 Task: Create a due date automation trigger when advanced on, on the tuesday of the week before a card is due add fields without custom field "Resume" set to a number lower or equal to 1 and greater or equal to 10 at 11:00 AM.
Action: Mouse moved to (983, 291)
Screenshot: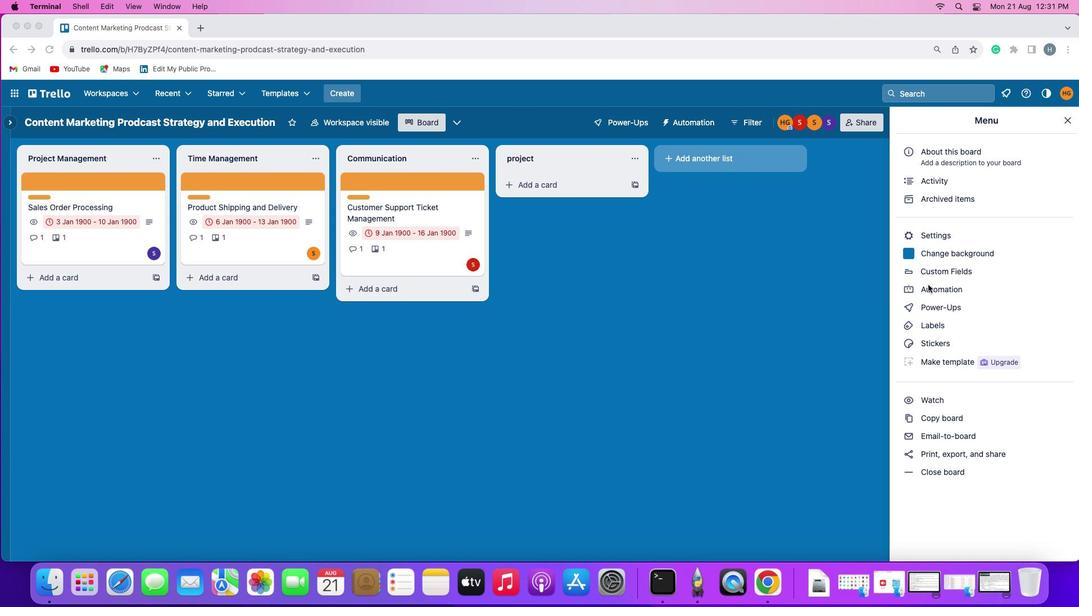 
Action: Mouse pressed left at (983, 291)
Screenshot: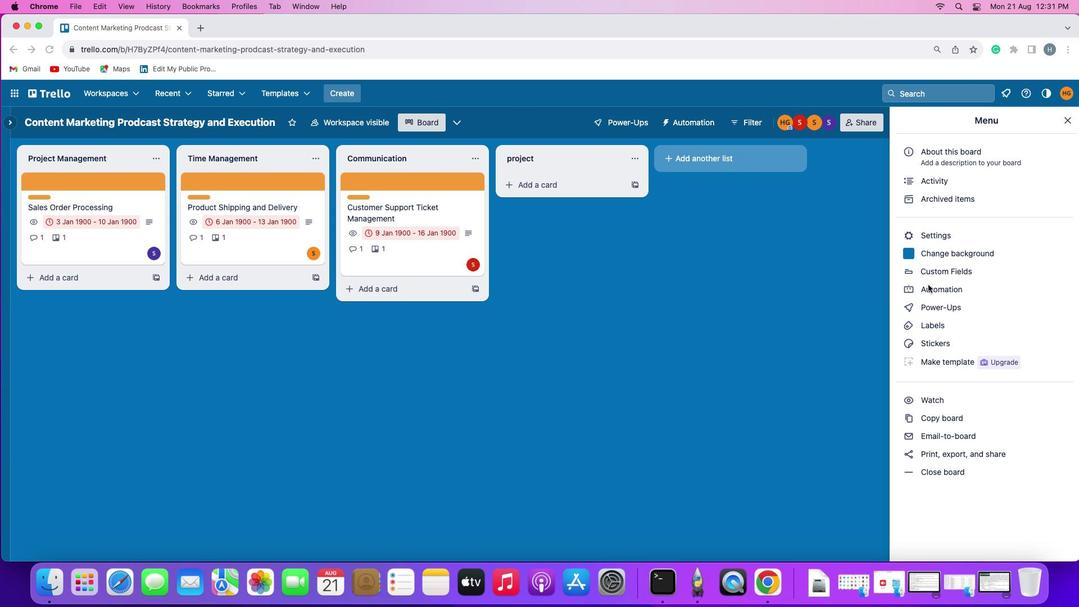 
Action: Mouse pressed left at (983, 291)
Screenshot: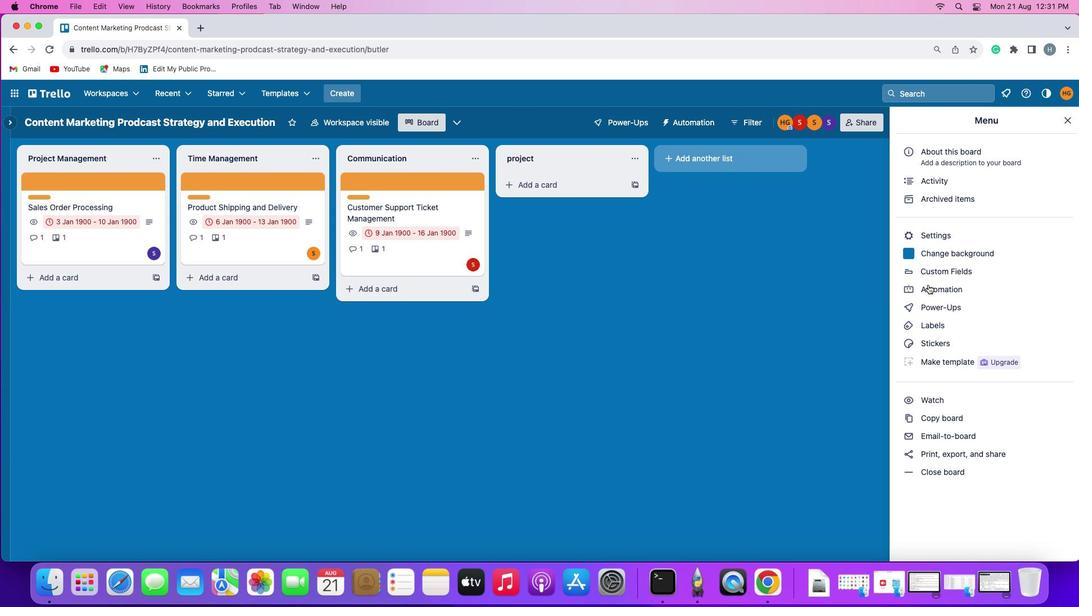
Action: Mouse moved to (82, 269)
Screenshot: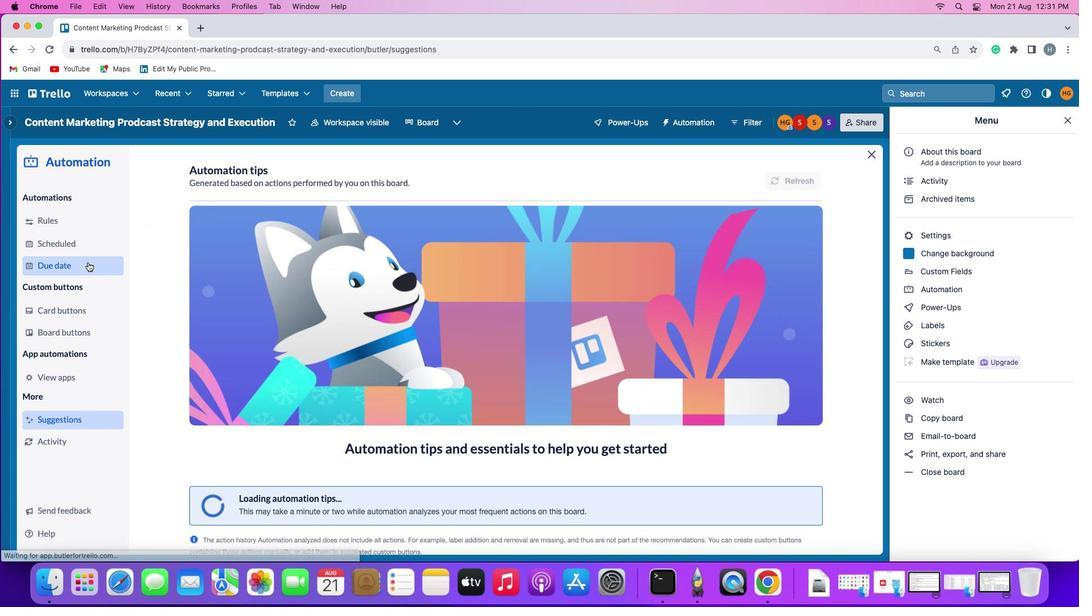 
Action: Mouse pressed left at (82, 269)
Screenshot: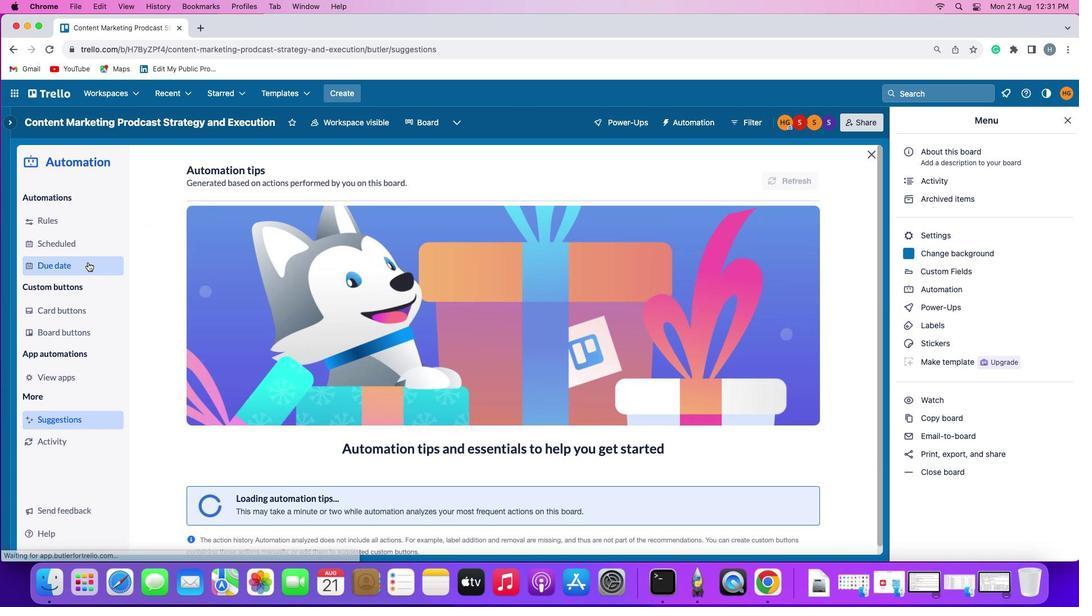
Action: Mouse moved to (801, 183)
Screenshot: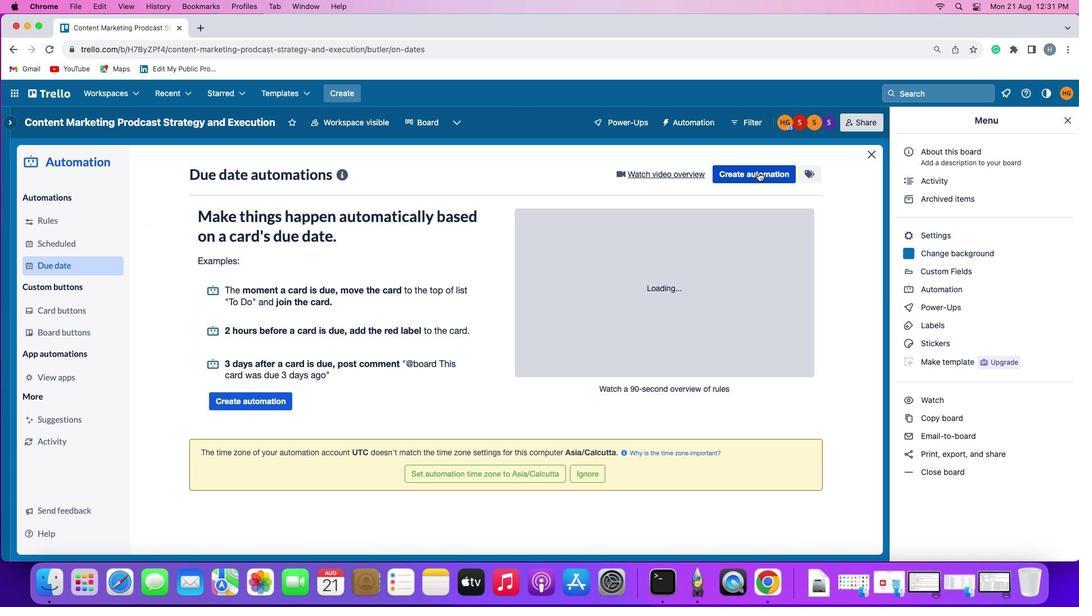 
Action: Mouse pressed left at (801, 183)
Screenshot: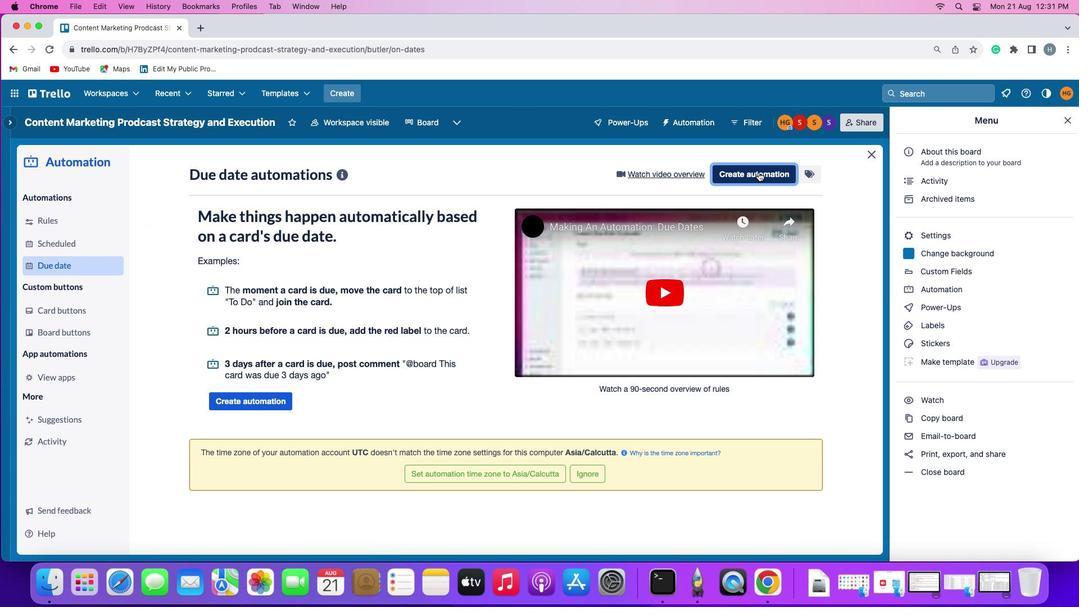 
Action: Mouse moved to (219, 291)
Screenshot: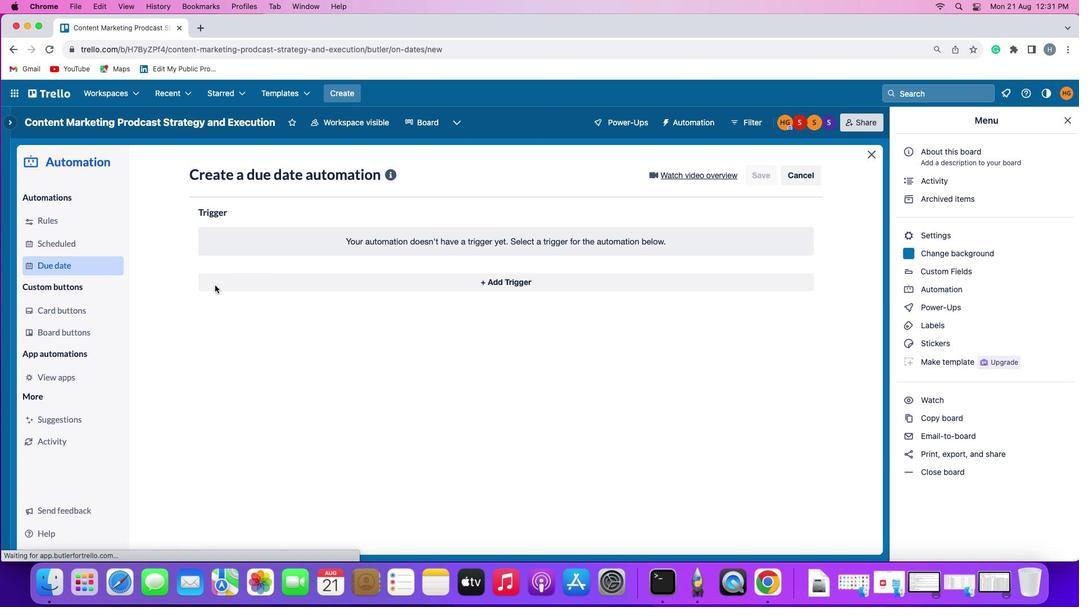 
Action: Mouse pressed left at (219, 291)
Screenshot: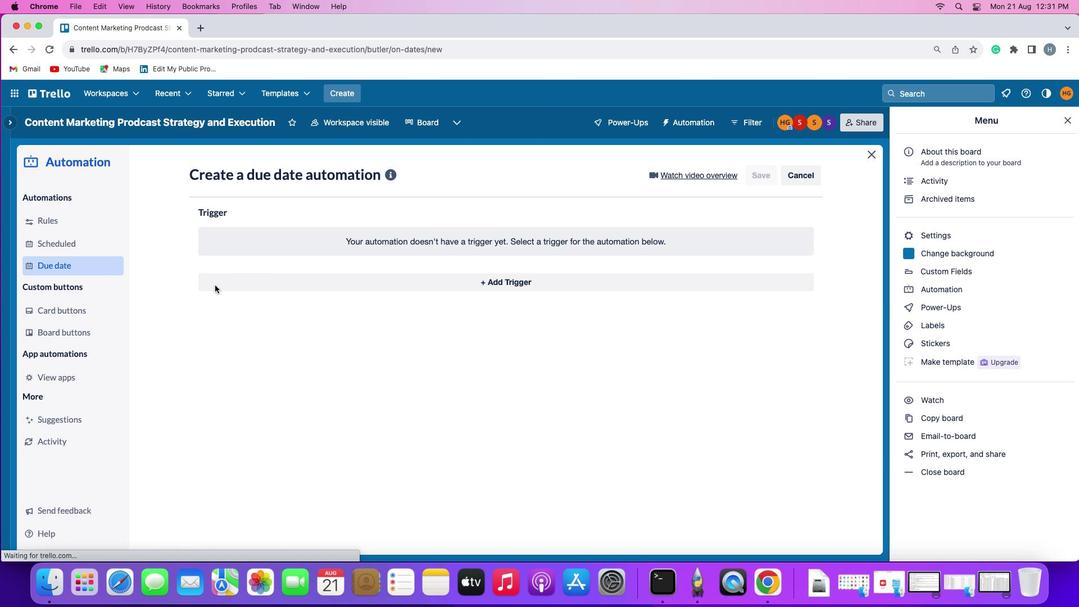
Action: Mouse moved to (249, 484)
Screenshot: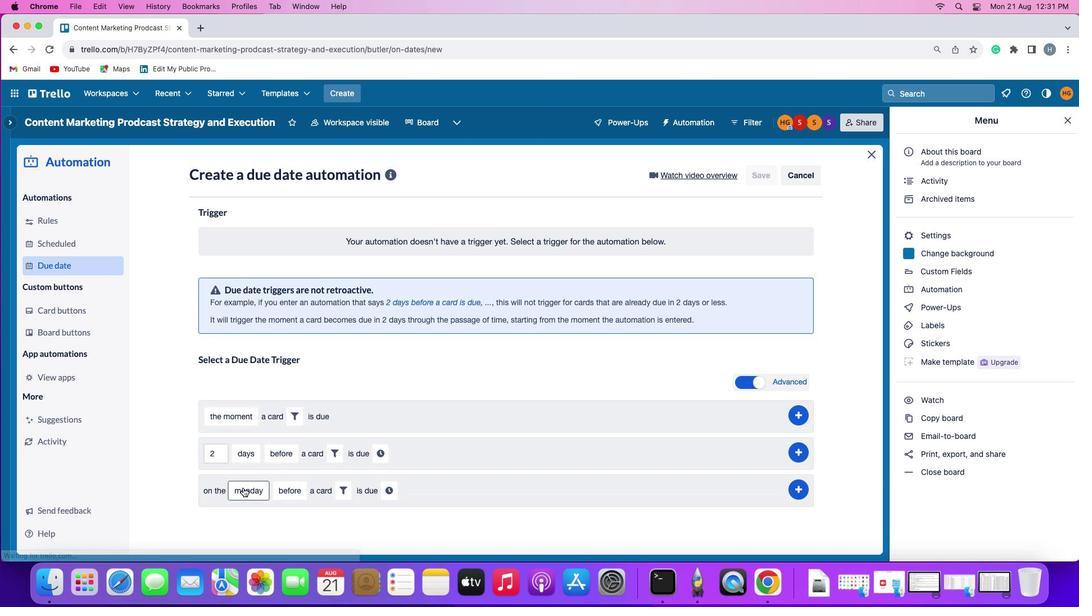 
Action: Mouse pressed left at (249, 484)
Screenshot: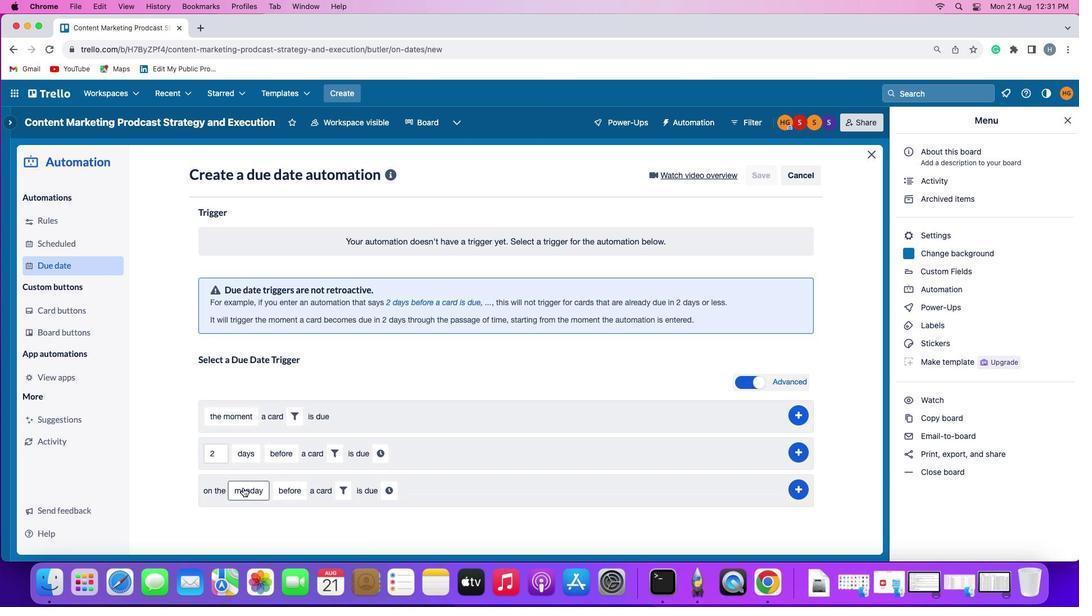 
Action: Mouse moved to (277, 365)
Screenshot: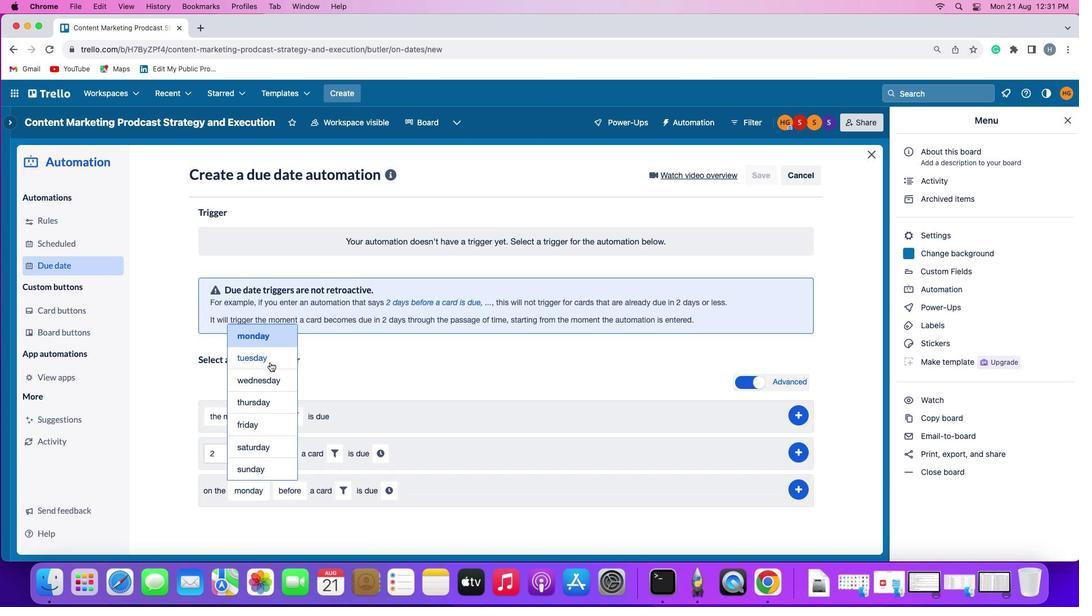 
Action: Mouse pressed left at (277, 365)
Screenshot: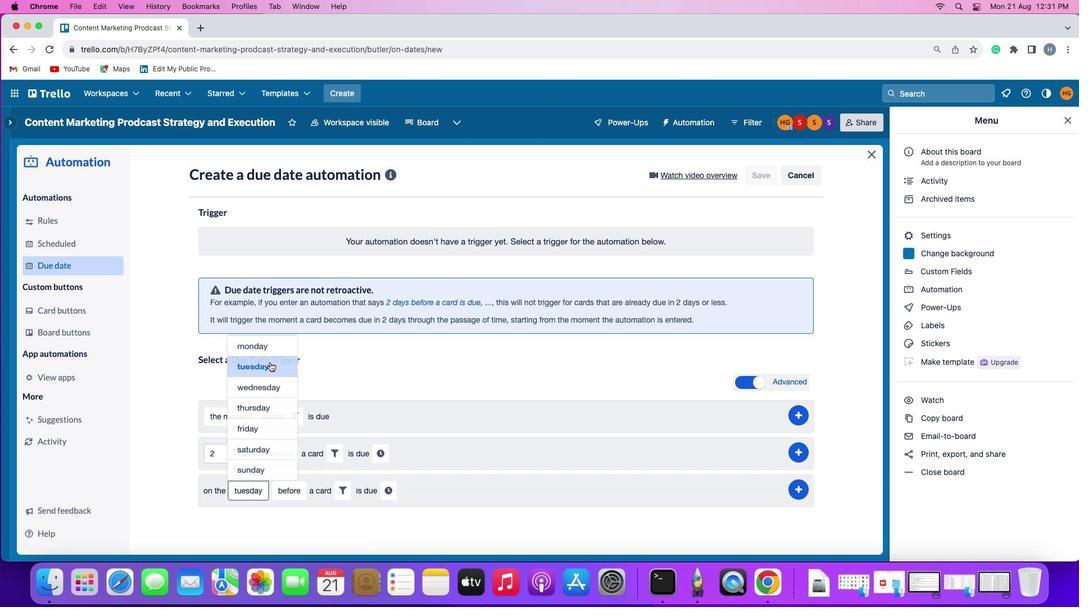 
Action: Mouse moved to (301, 480)
Screenshot: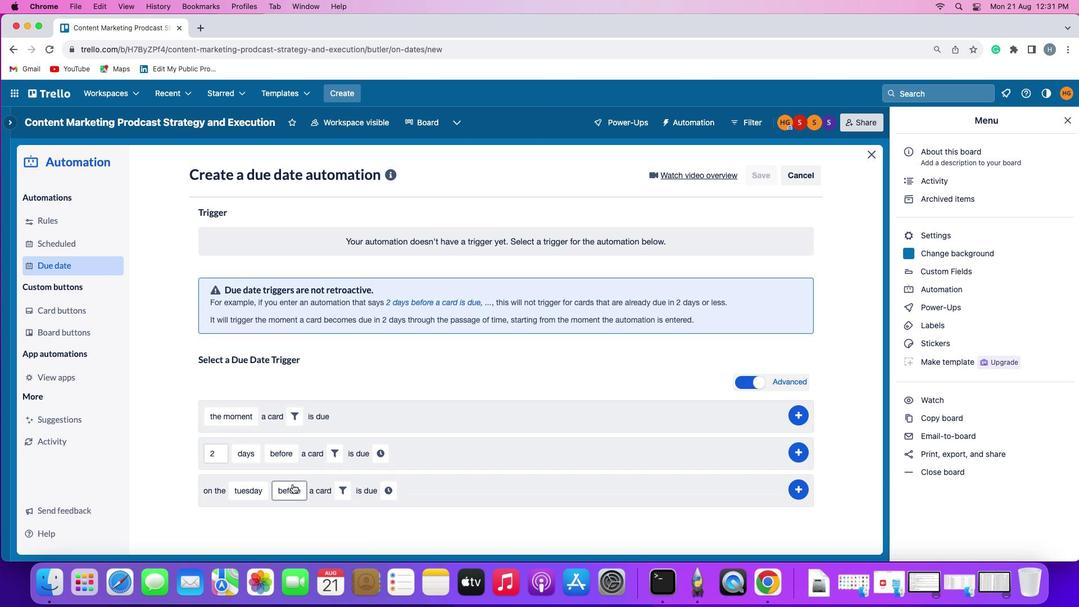 
Action: Mouse pressed left at (301, 480)
Screenshot: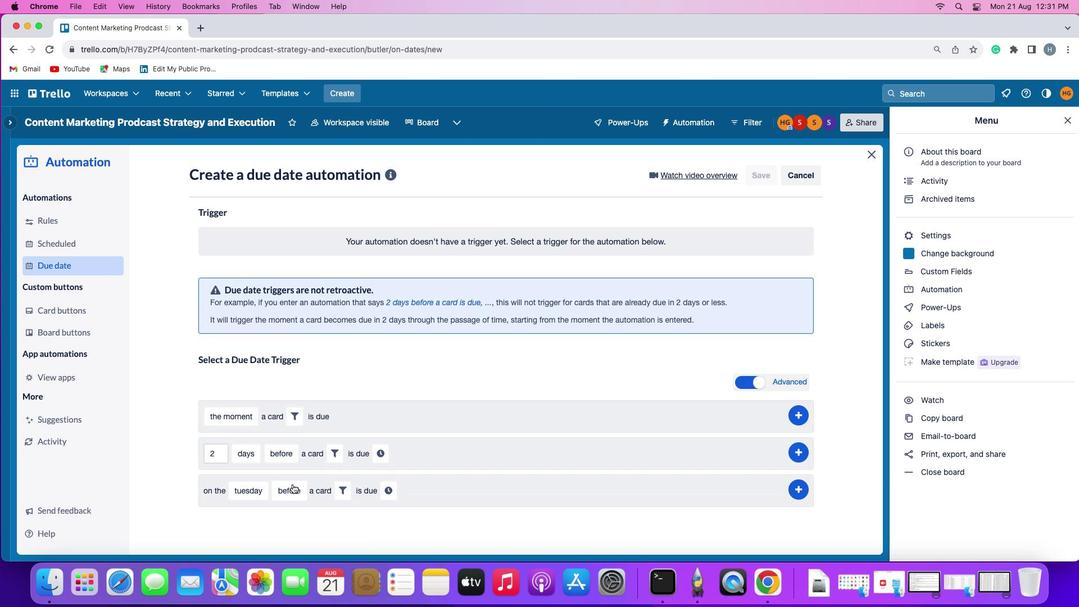 
Action: Mouse moved to (309, 464)
Screenshot: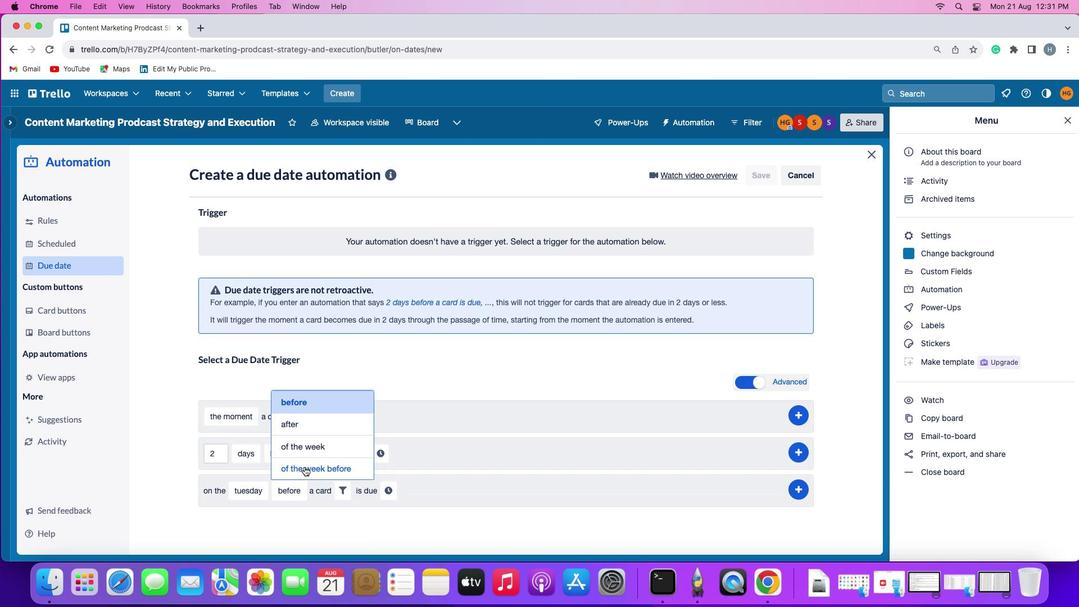 
Action: Mouse pressed left at (309, 464)
Screenshot: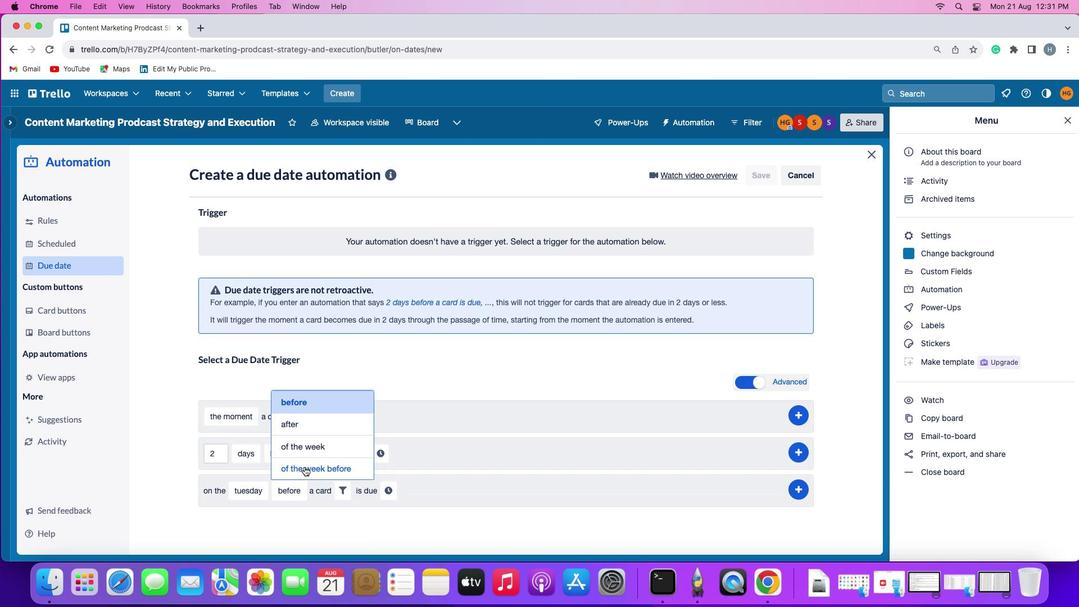 
Action: Mouse moved to (400, 484)
Screenshot: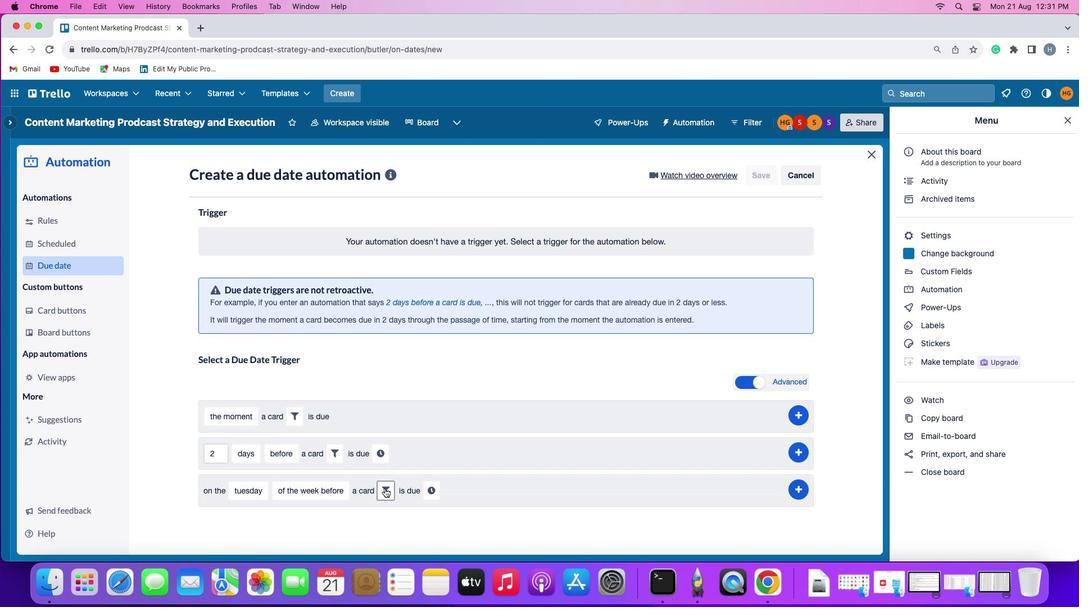 
Action: Mouse pressed left at (400, 484)
Screenshot: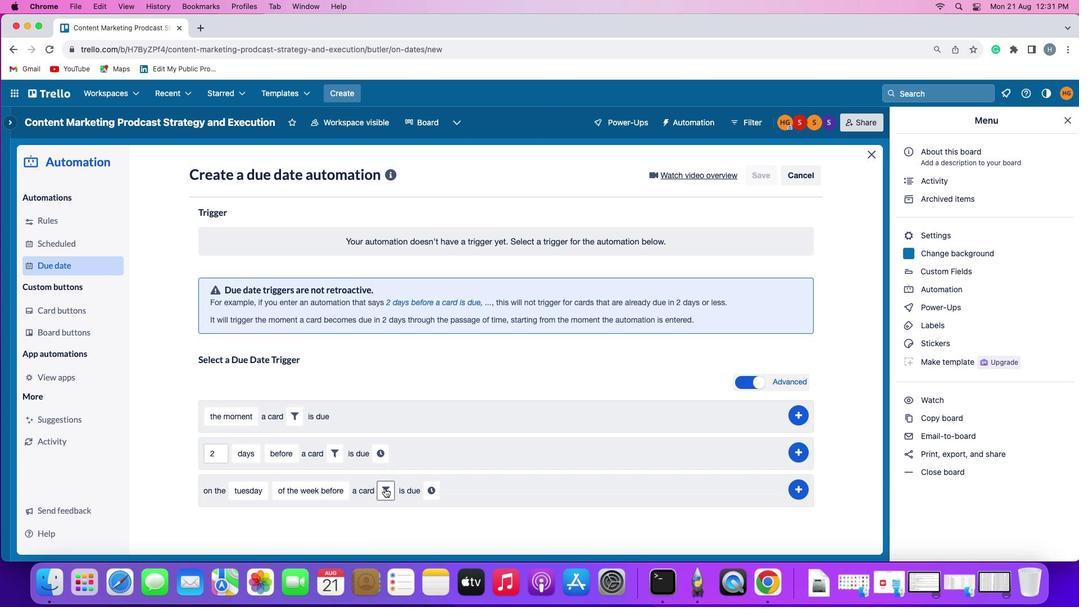 
Action: Mouse moved to (594, 521)
Screenshot: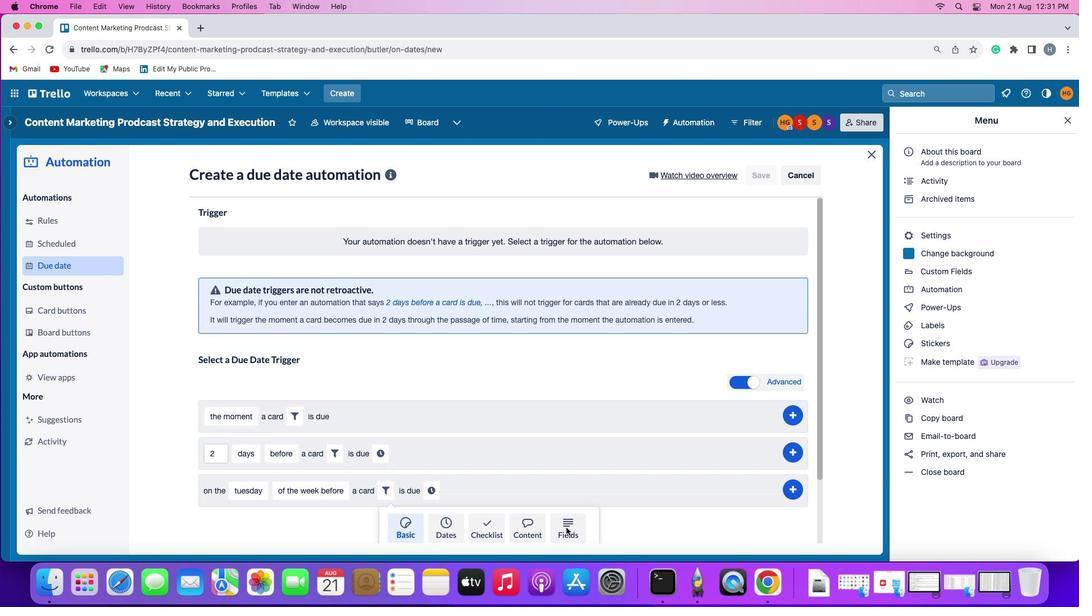 
Action: Mouse pressed left at (594, 521)
Screenshot: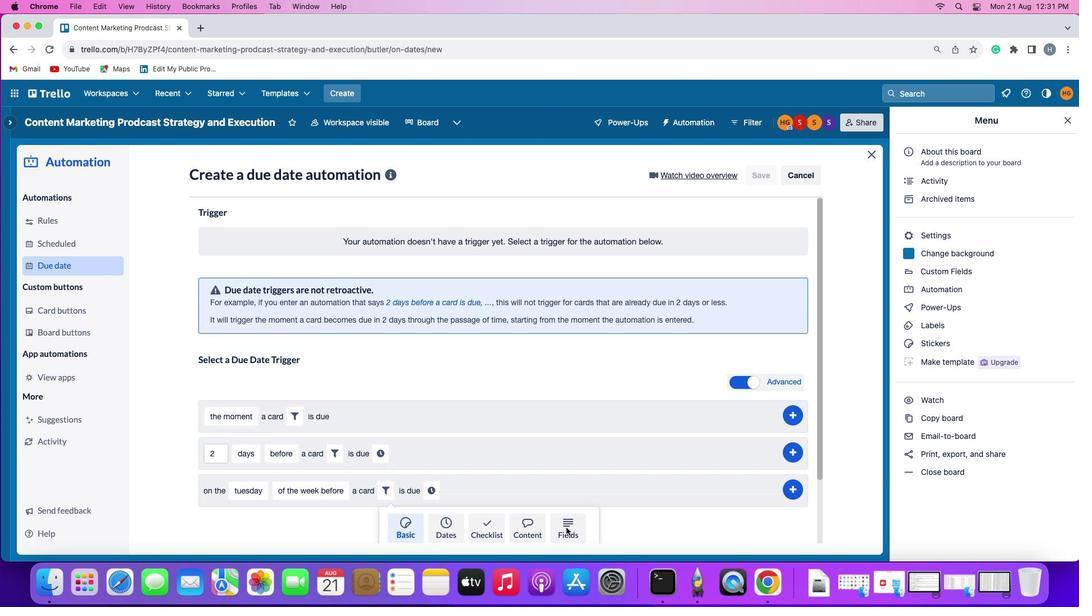 
Action: Mouse moved to (385, 503)
Screenshot: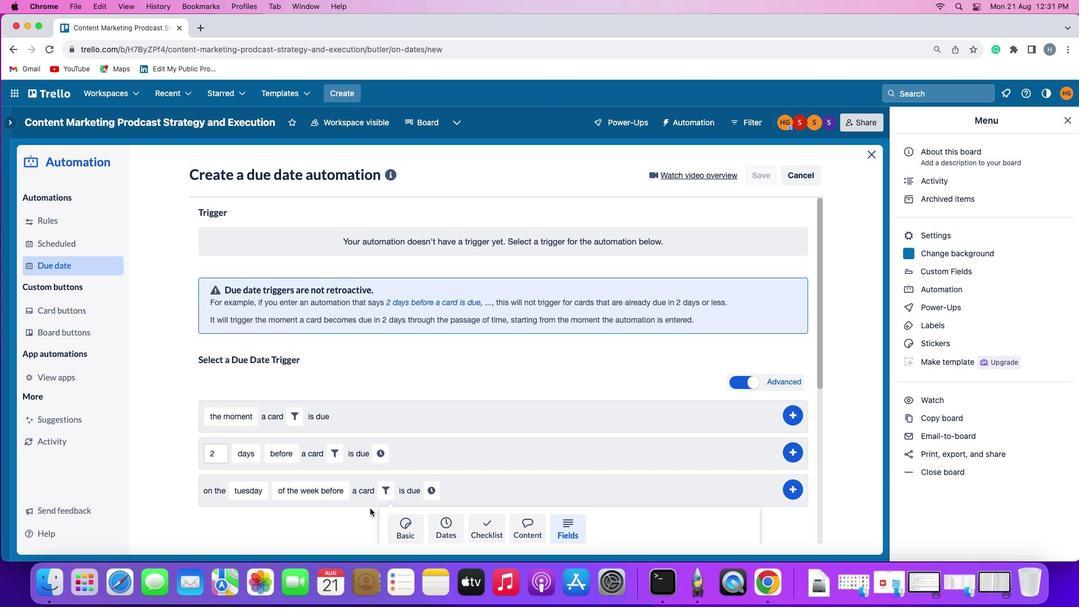 
Action: Mouse scrolled (385, 503) with delta (-11, 19)
Screenshot: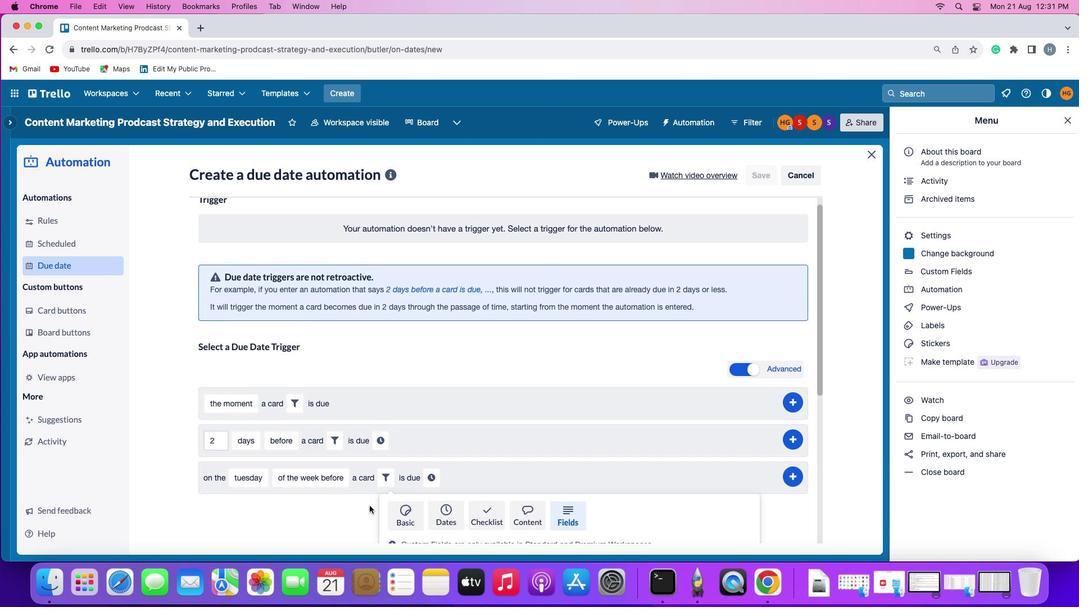 
Action: Mouse scrolled (385, 503) with delta (-11, 19)
Screenshot: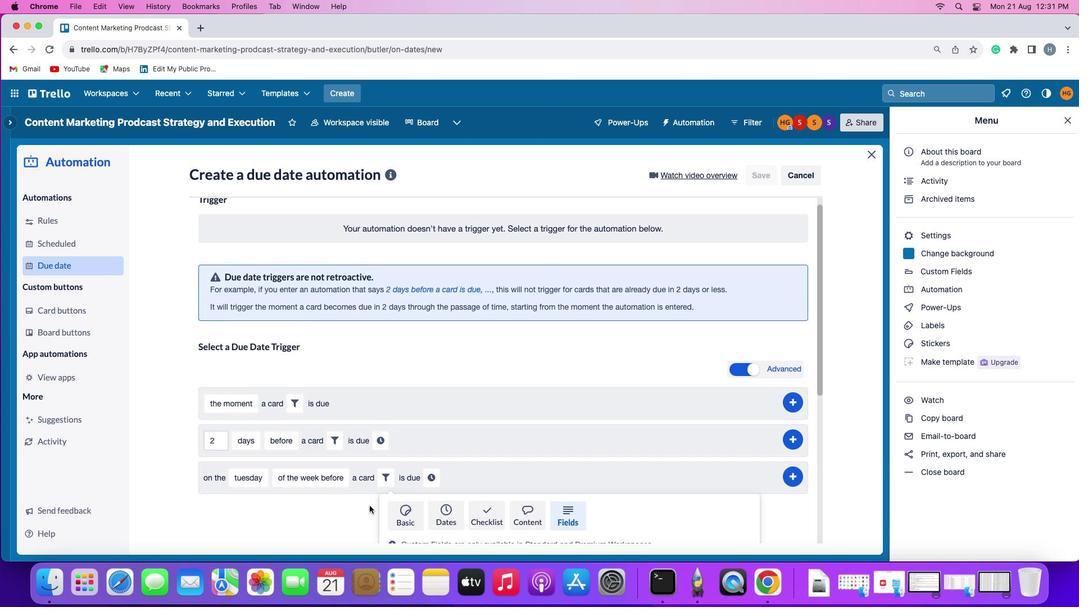 
Action: Mouse scrolled (385, 503) with delta (-11, 18)
Screenshot: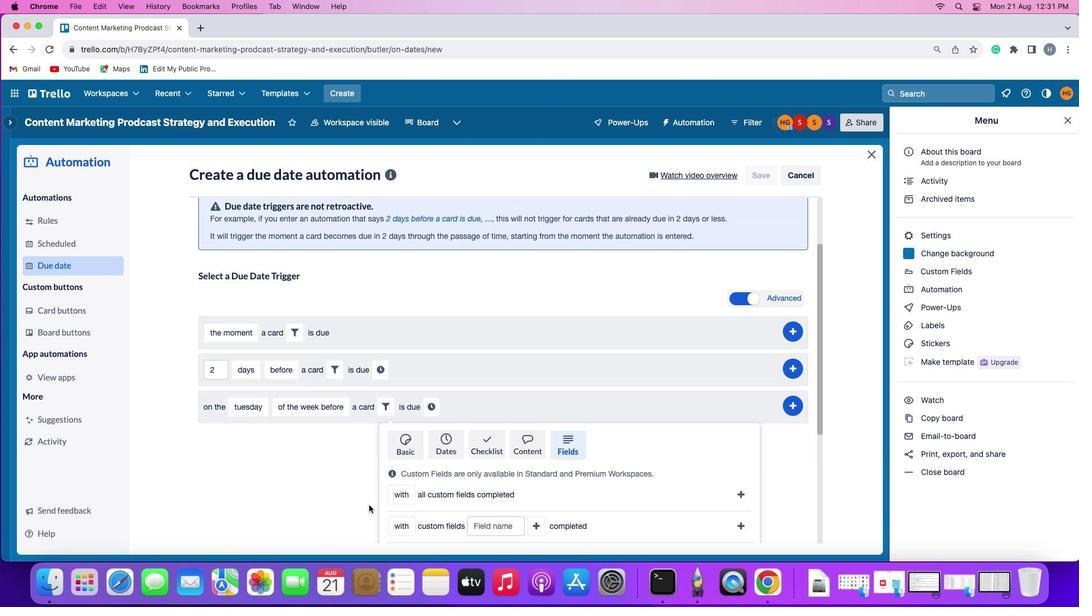 
Action: Mouse moved to (385, 502)
Screenshot: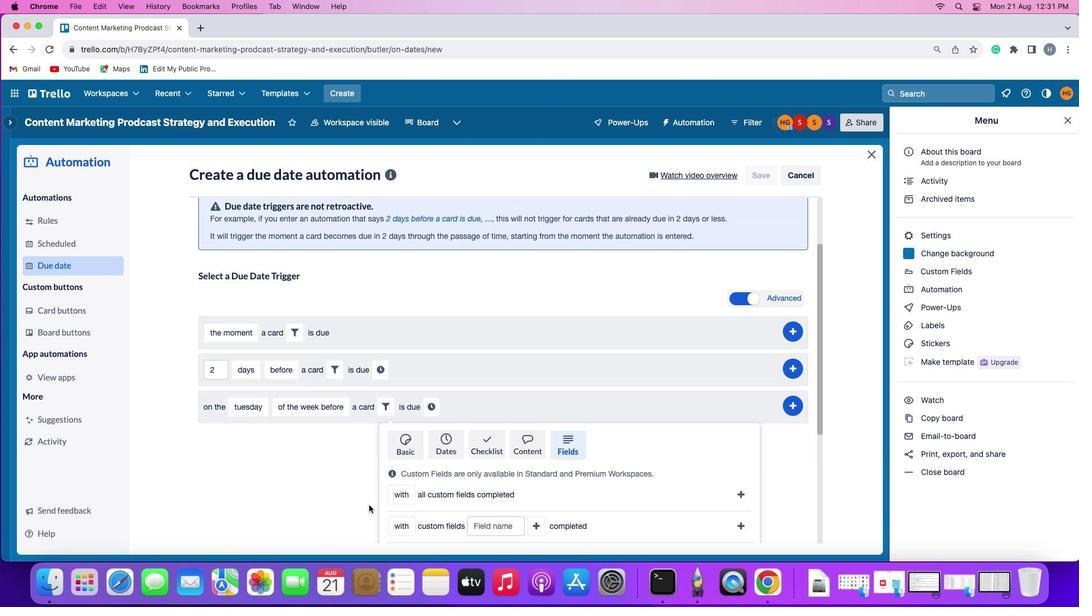 
Action: Mouse scrolled (385, 502) with delta (-11, 17)
Screenshot: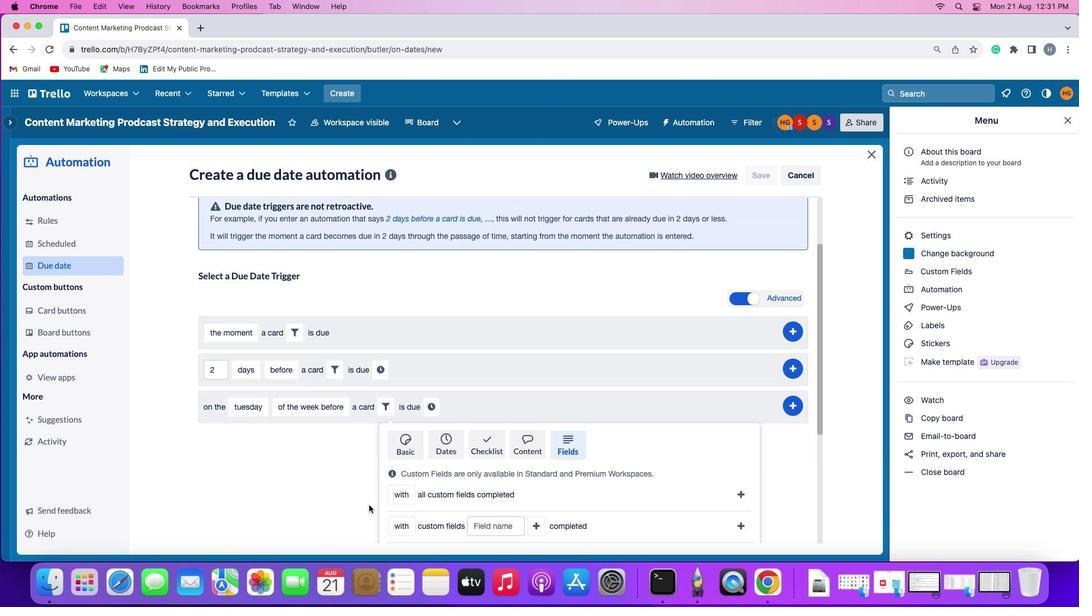 
Action: Mouse moved to (384, 500)
Screenshot: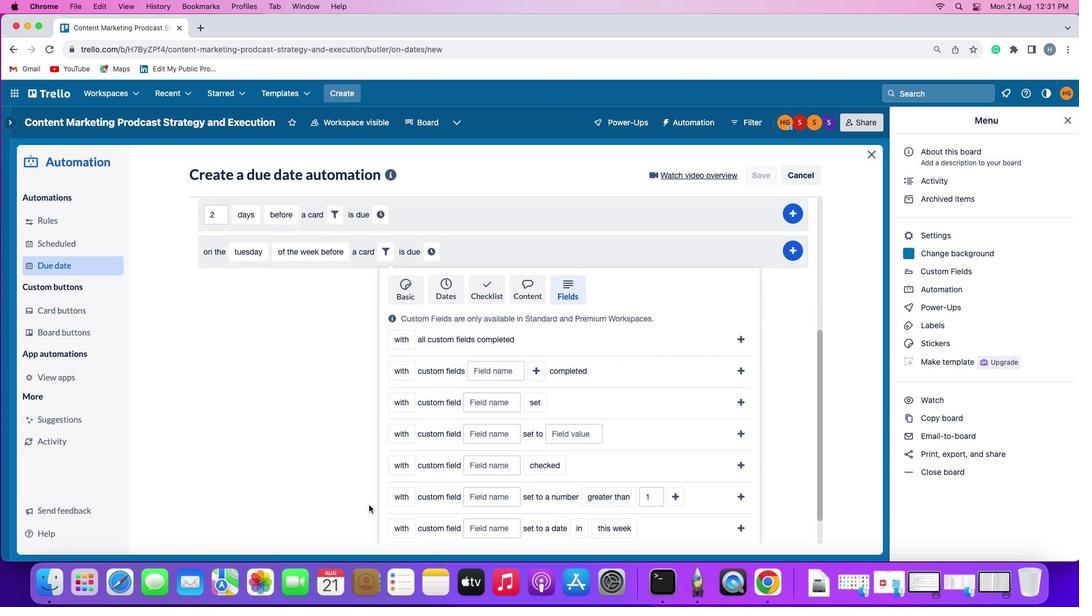 
Action: Mouse scrolled (384, 500) with delta (-11, 19)
Screenshot: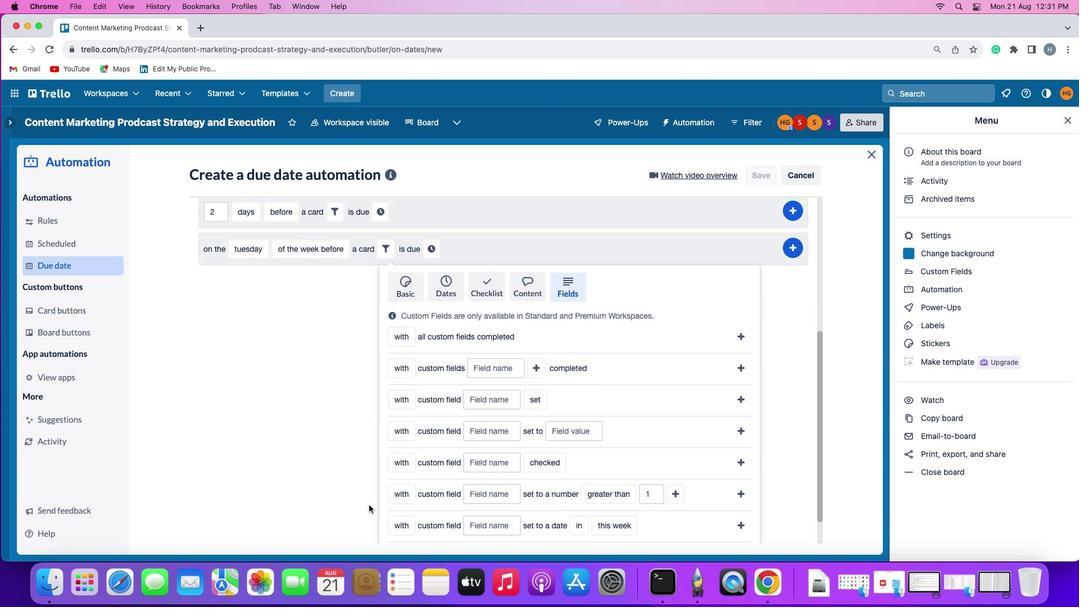 
Action: Mouse scrolled (384, 500) with delta (-11, 19)
Screenshot: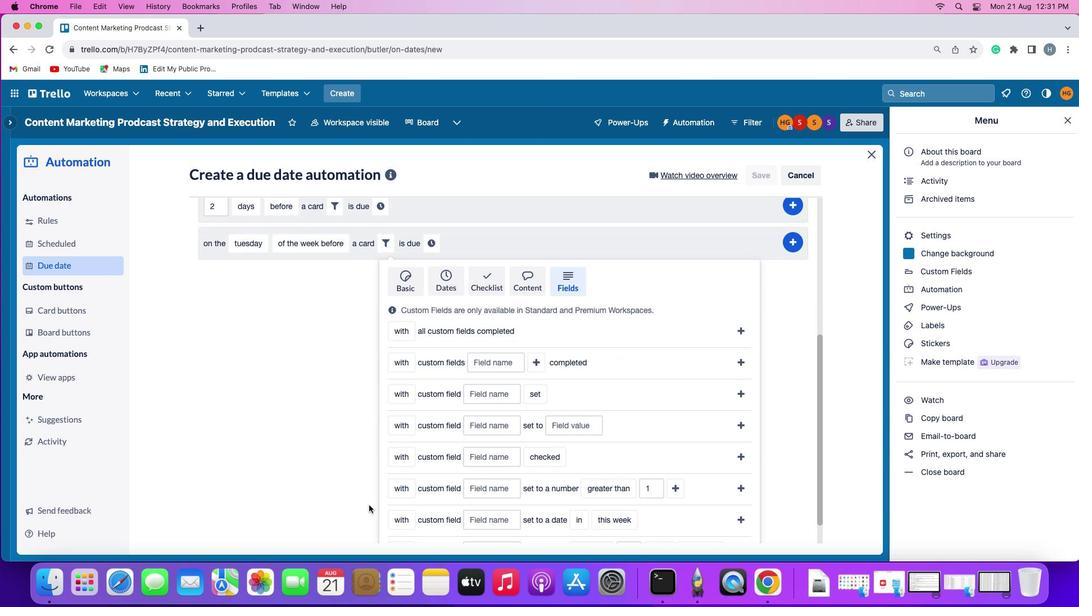 
Action: Mouse scrolled (384, 500) with delta (-11, 18)
Screenshot: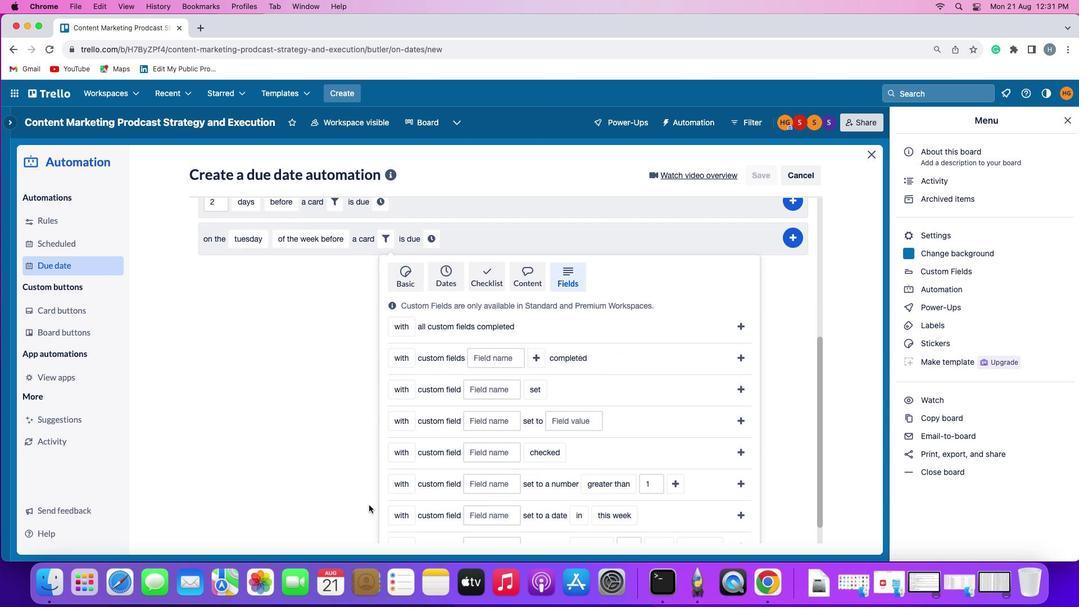 
Action: Mouse scrolled (384, 500) with delta (-11, 17)
Screenshot: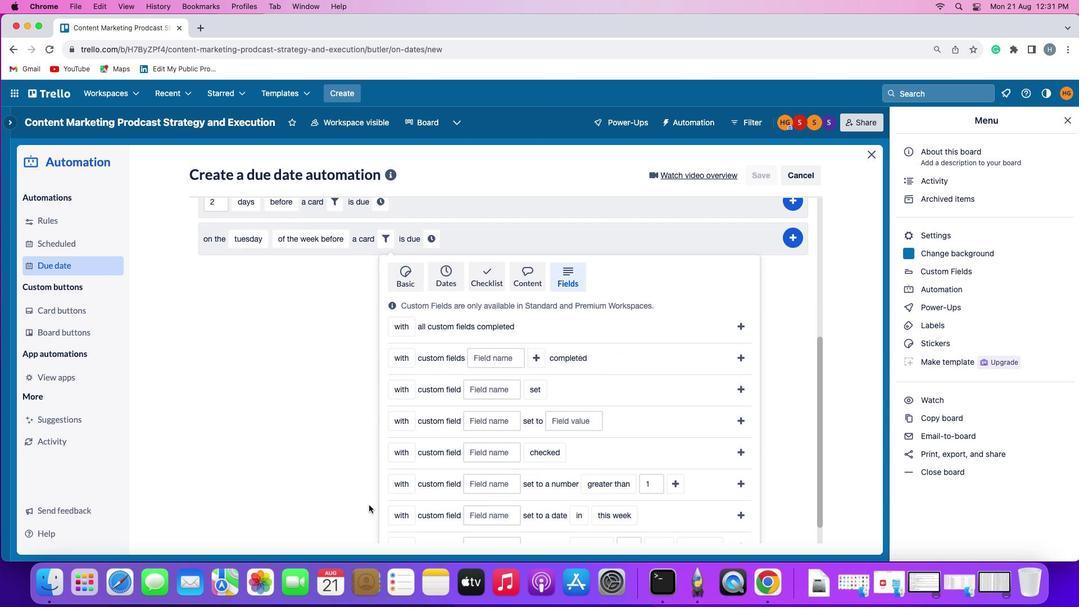 
Action: Mouse scrolled (384, 500) with delta (-11, 17)
Screenshot: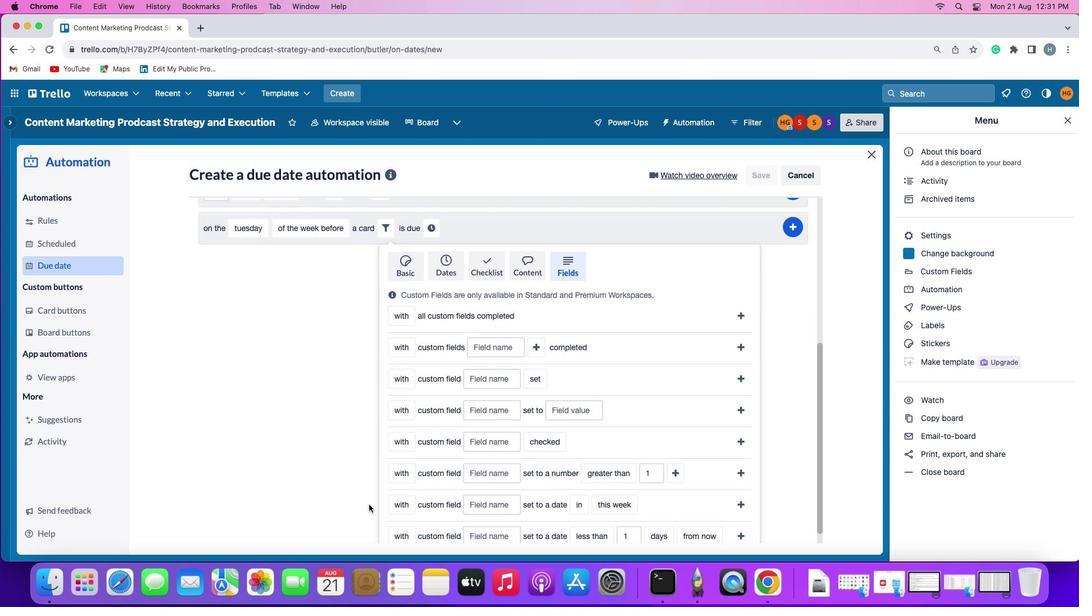 
Action: Mouse moved to (384, 499)
Screenshot: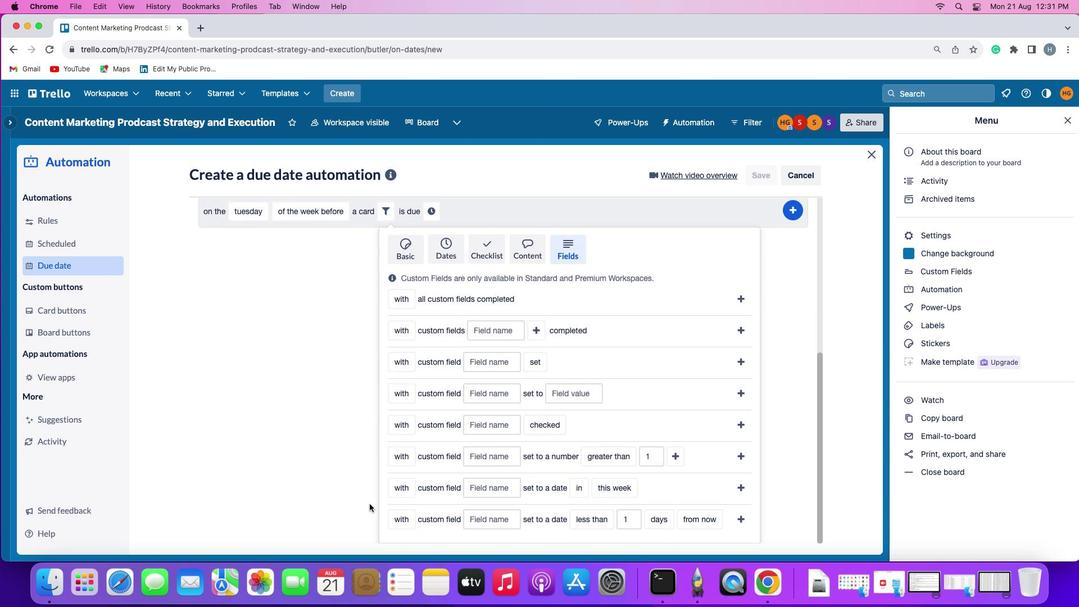 
Action: Mouse scrolled (384, 499) with delta (-11, 19)
Screenshot: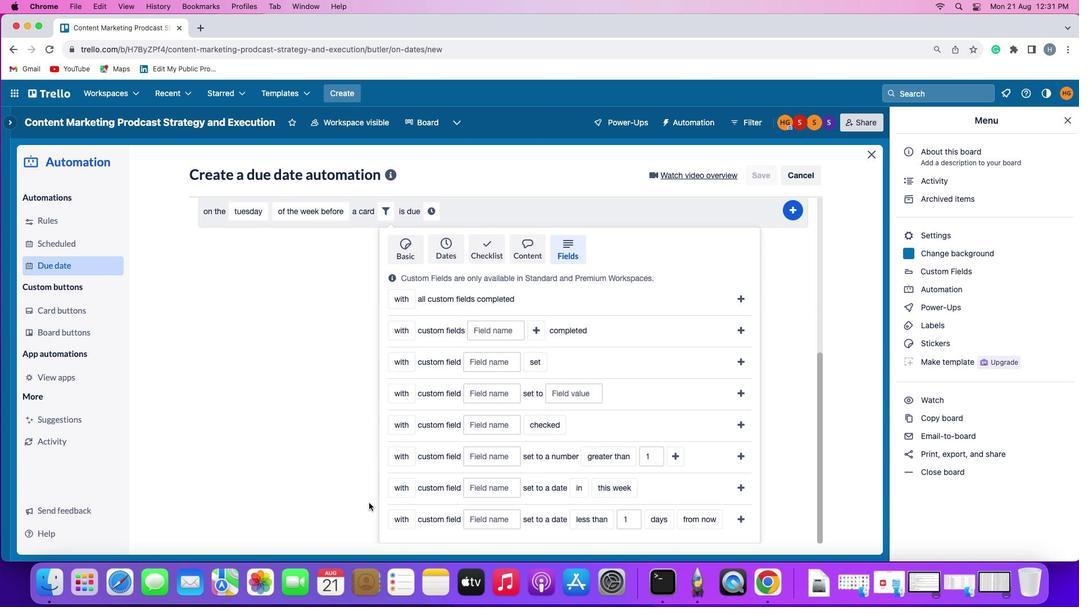 
Action: Mouse scrolled (384, 499) with delta (-11, 19)
Screenshot: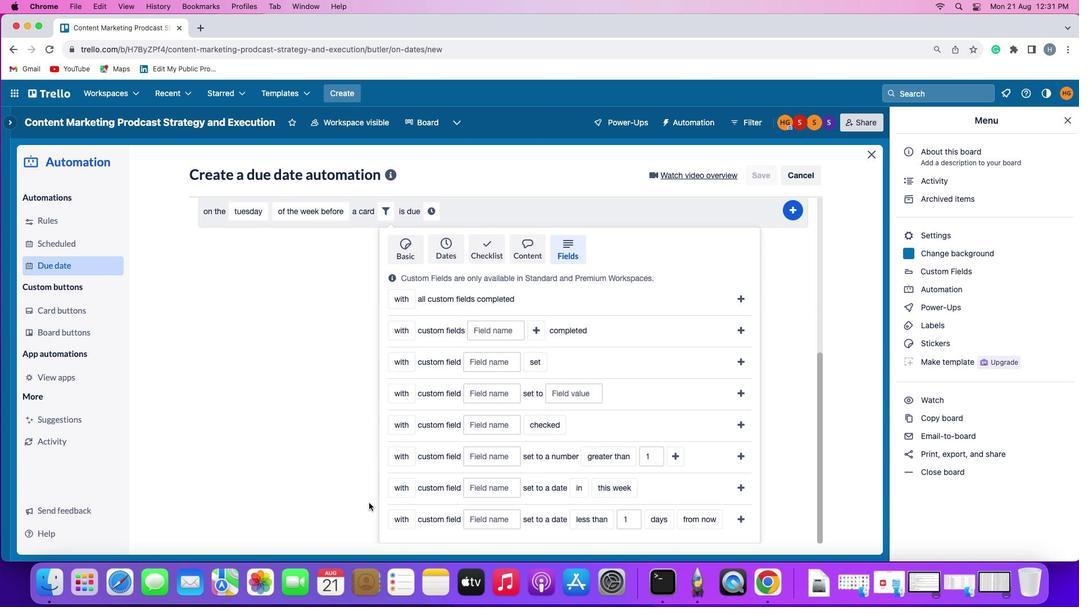 
Action: Mouse scrolled (384, 499) with delta (-11, 18)
Screenshot: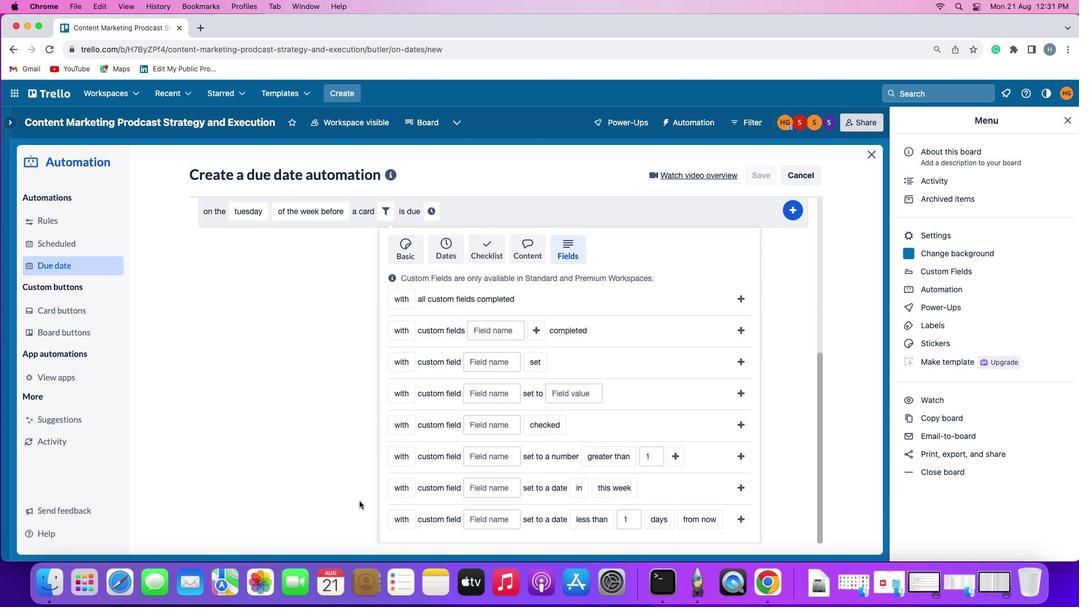
Action: Mouse moved to (436, 449)
Screenshot: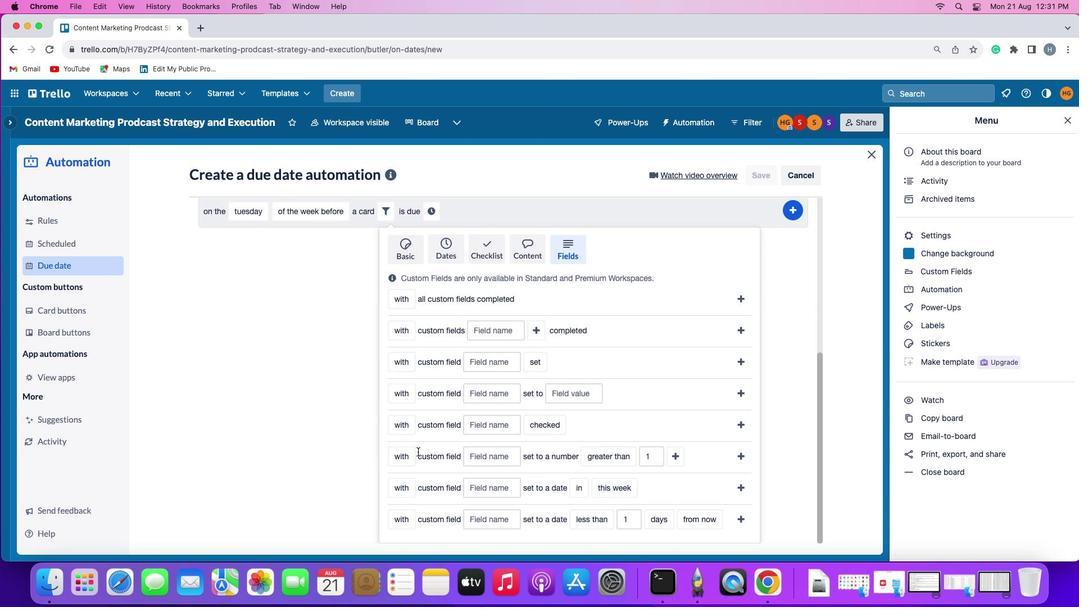 
Action: Mouse pressed left at (436, 449)
Screenshot: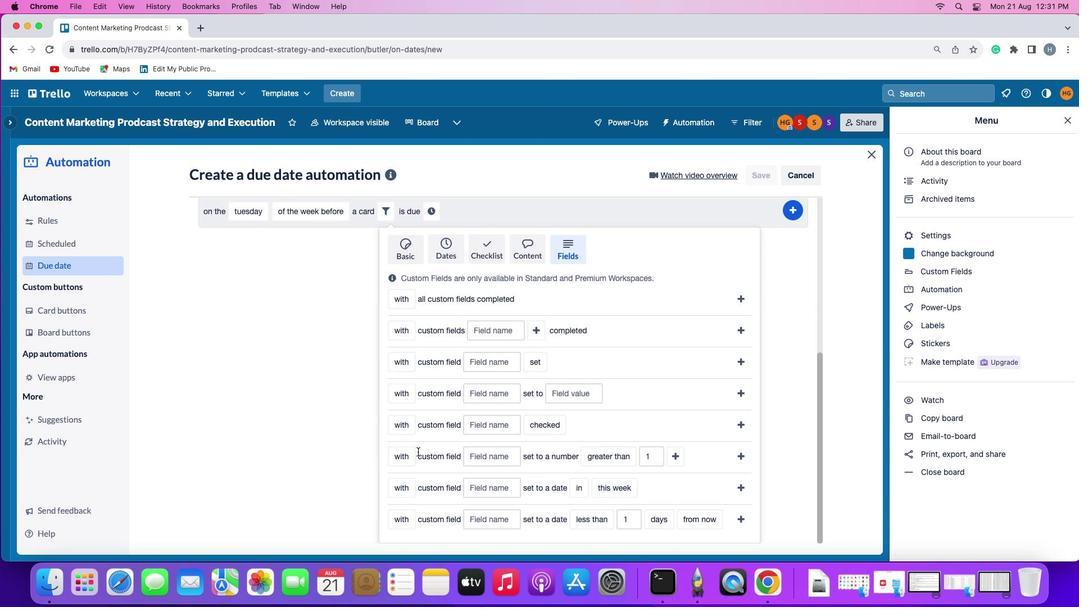 
Action: Mouse moved to (420, 458)
Screenshot: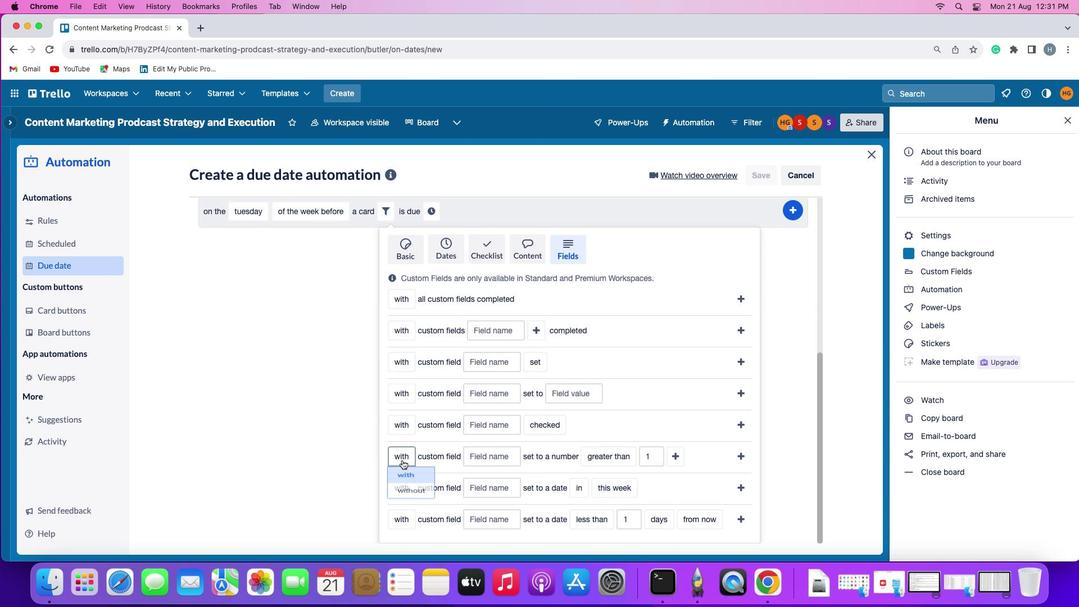 
Action: Mouse pressed left at (420, 458)
Screenshot: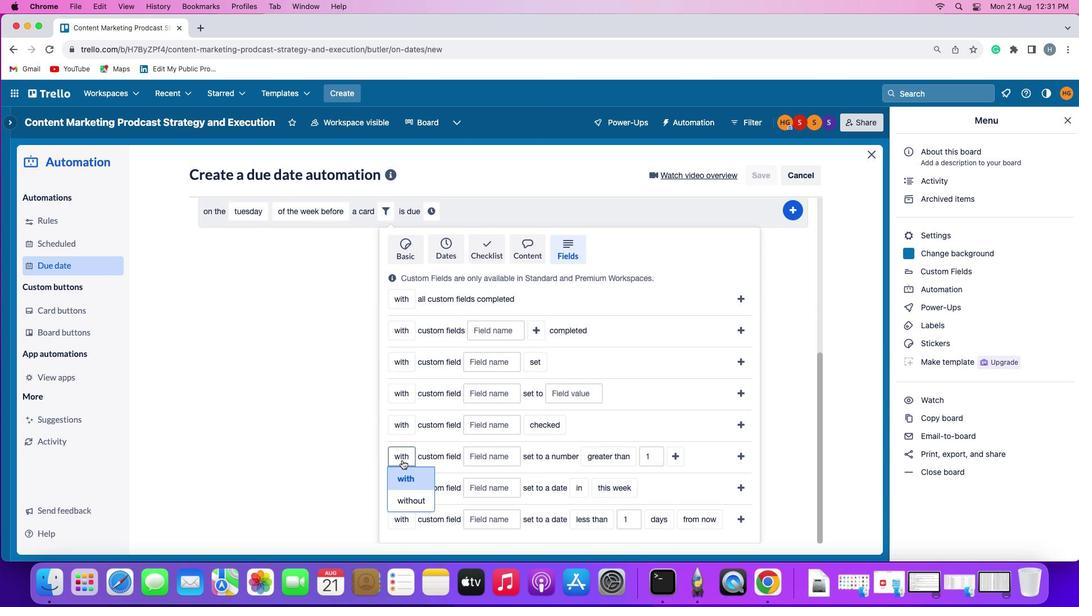 
Action: Mouse moved to (431, 493)
Screenshot: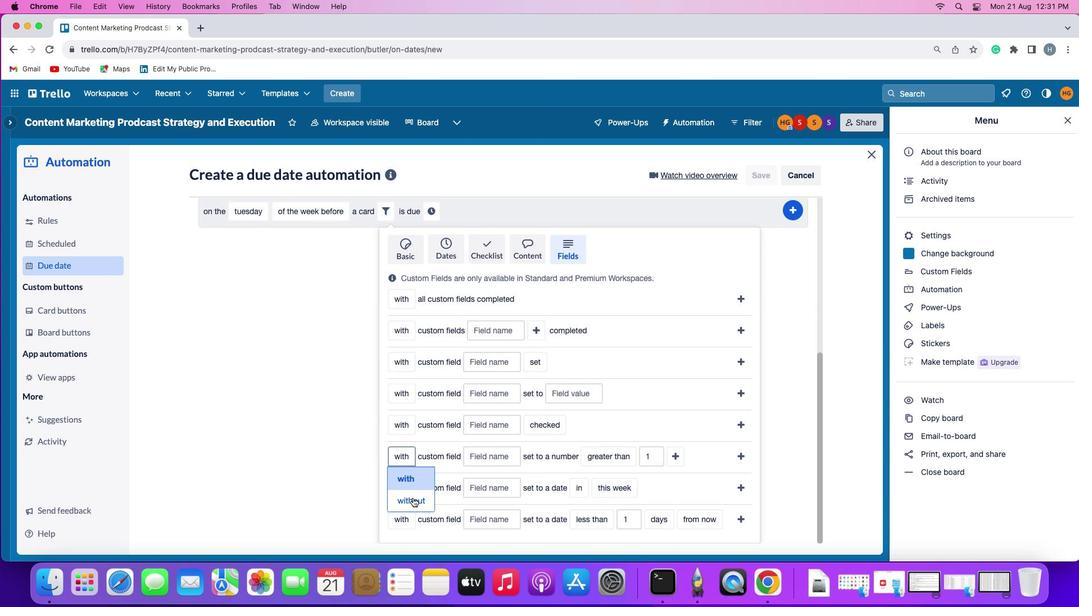 
Action: Mouse pressed left at (431, 493)
Screenshot: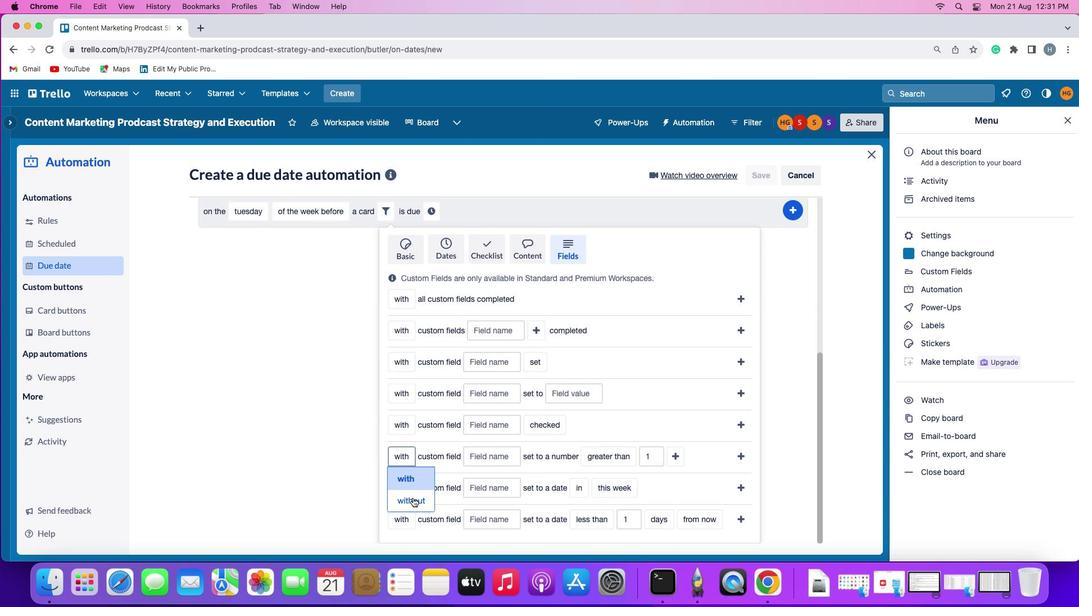 
Action: Mouse moved to (535, 453)
Screenshot: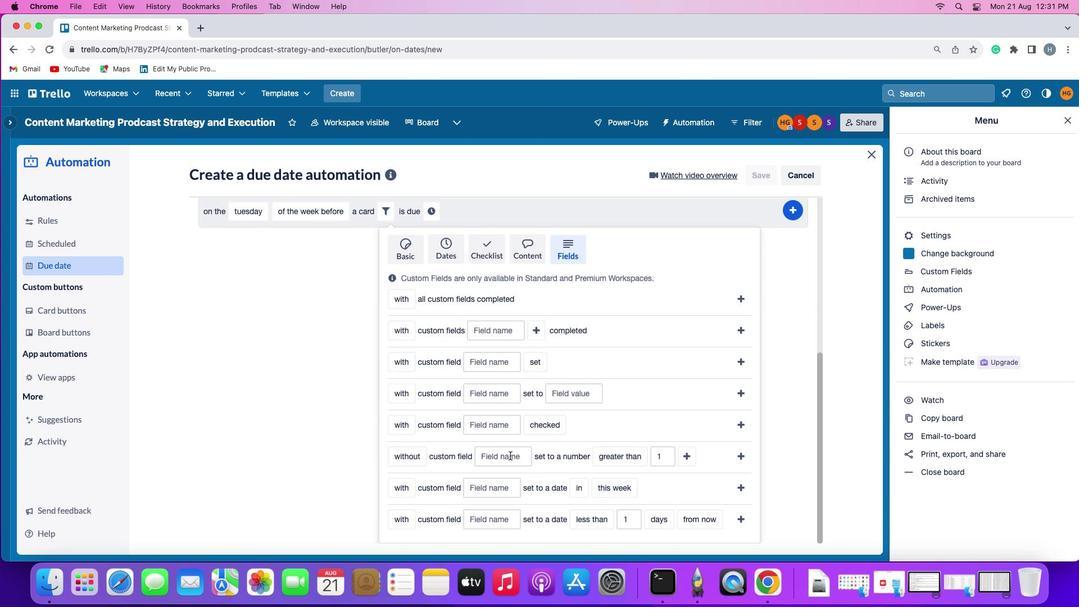 
Action: Mouse pressed left at (535, 453)
Screenshot: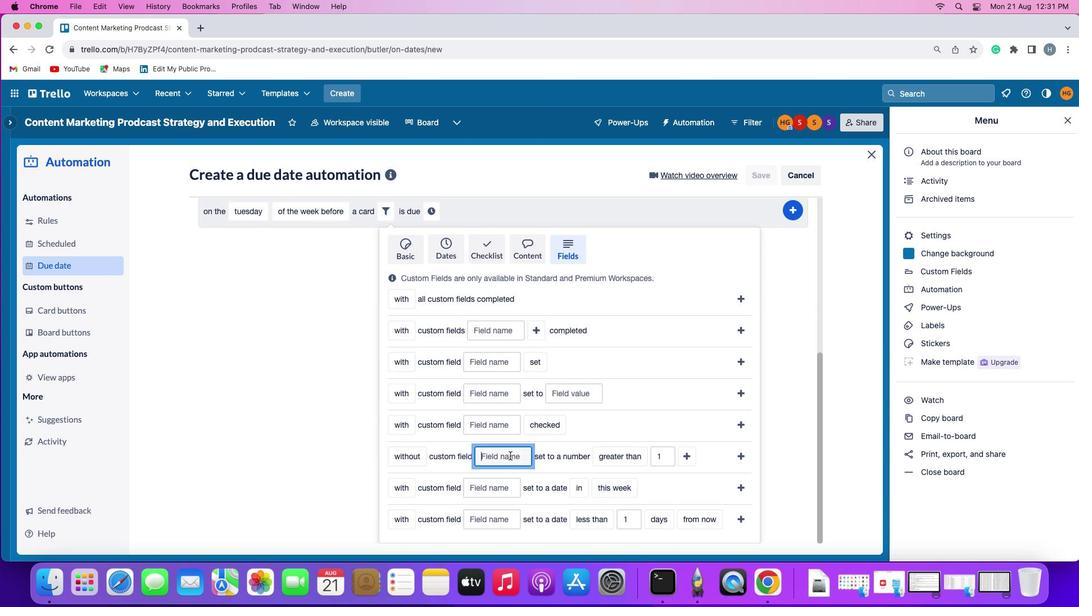 
Action: Key pressed Key.shift'R''e''s''u''m''e'
Screenshot: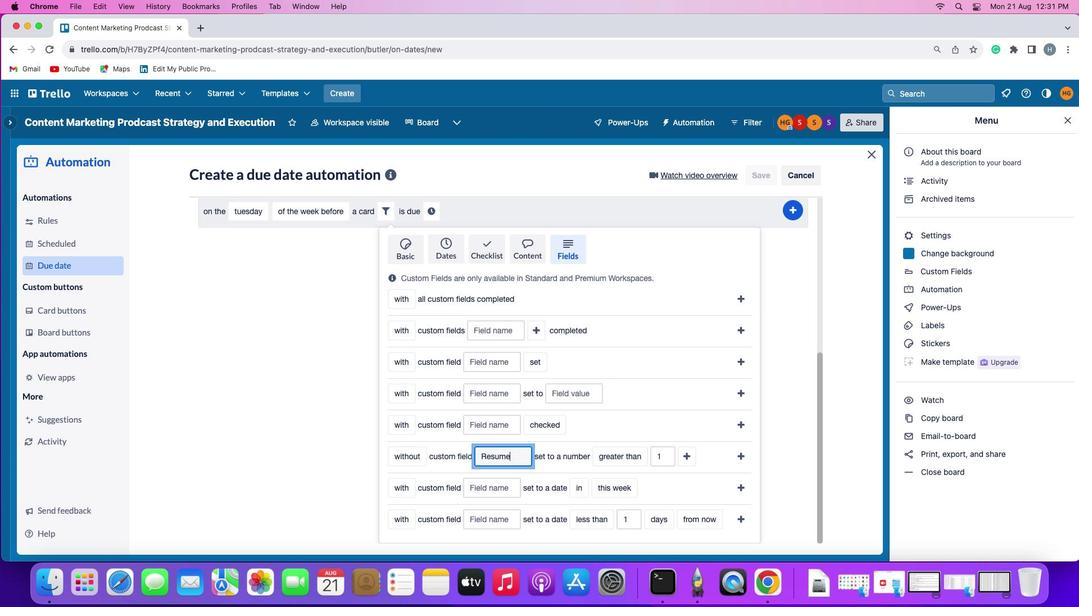 
Action: Mouse moved to (659, 451)
Screenshot: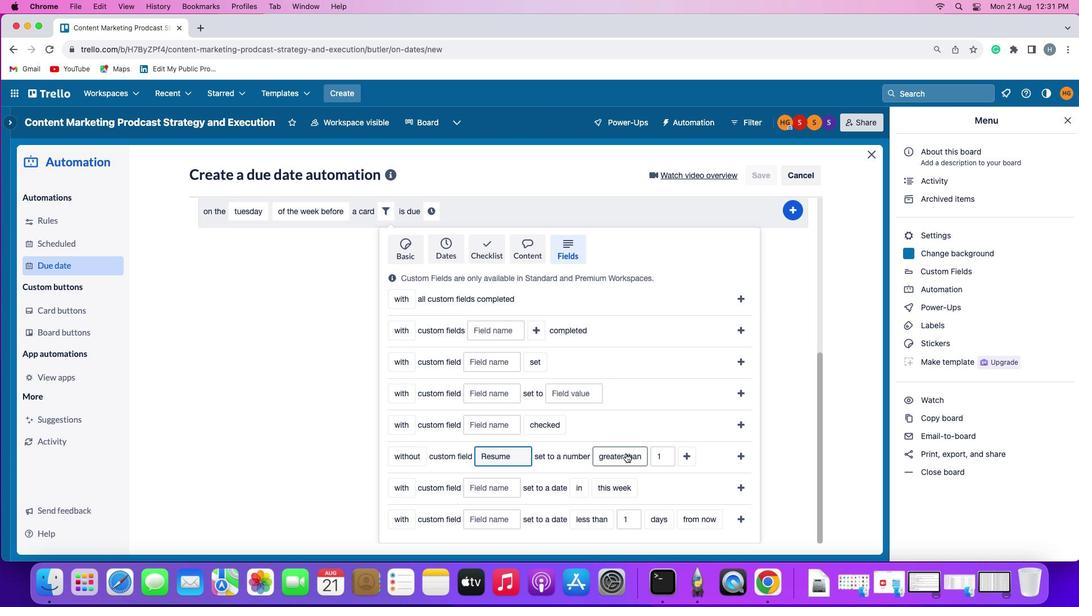 
Action: Mouse pressed left at (659, 451)
Screenshot: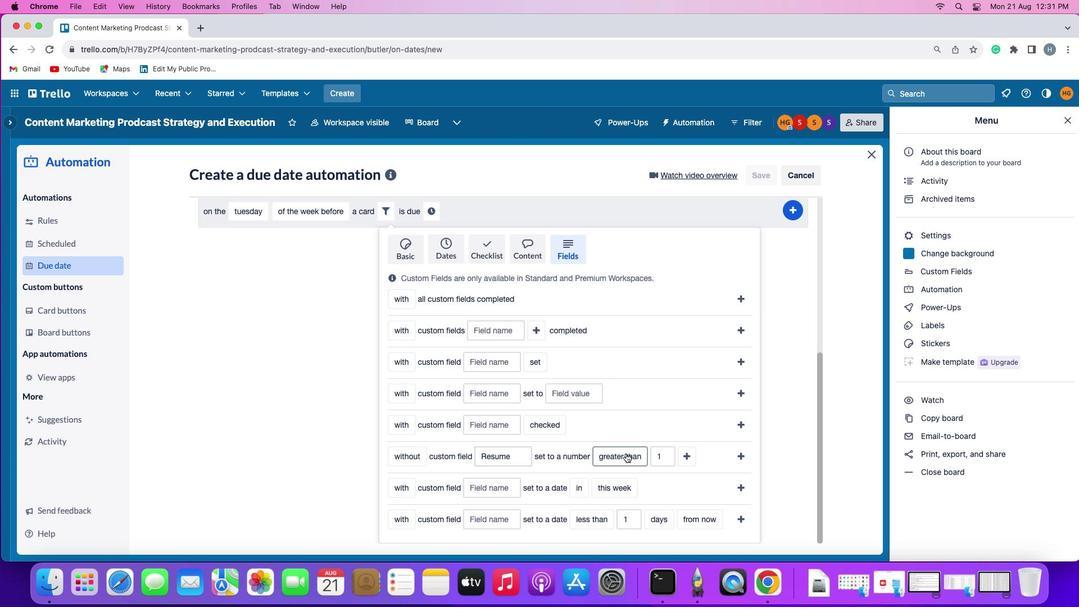 
Action: Mouse moved to (654, 436)
Screenshot: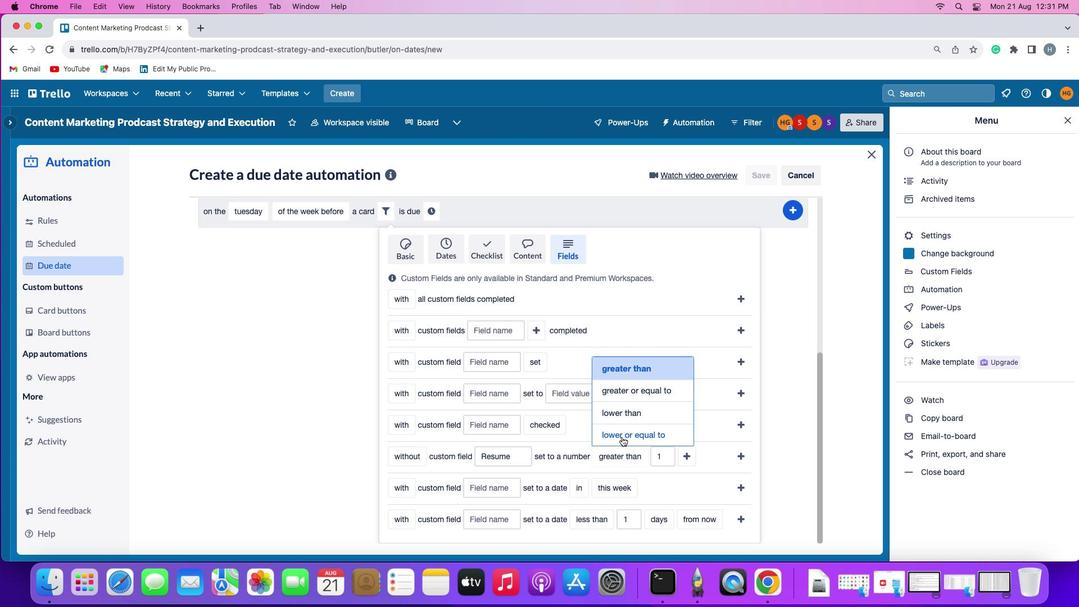 
Action: Mouse pressed left at (654, 436)
Screenshot: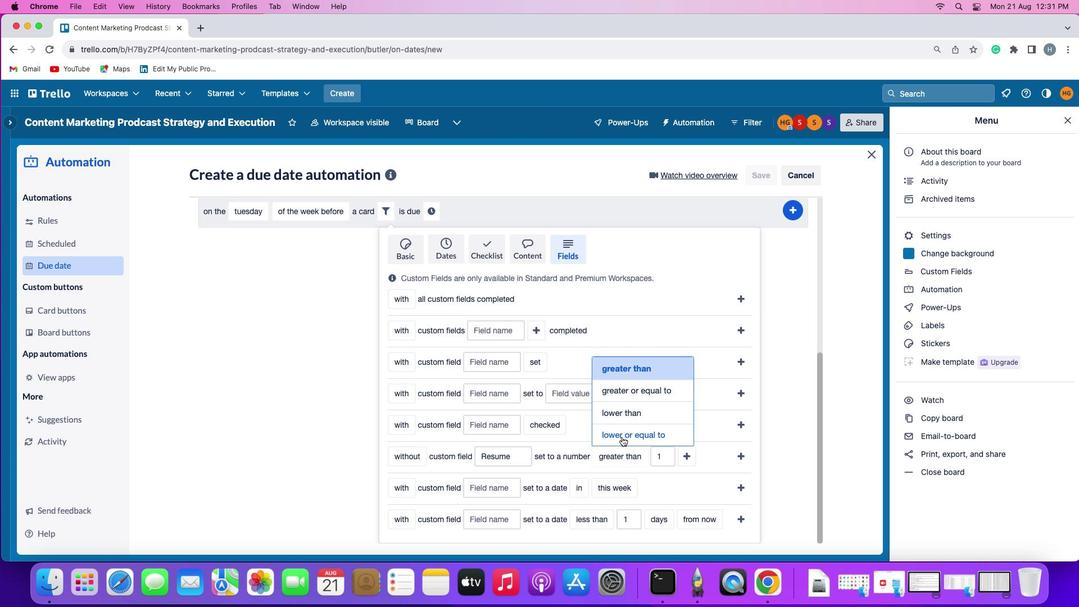 
Action: Mouse moved to (736, 449)
Screenshot: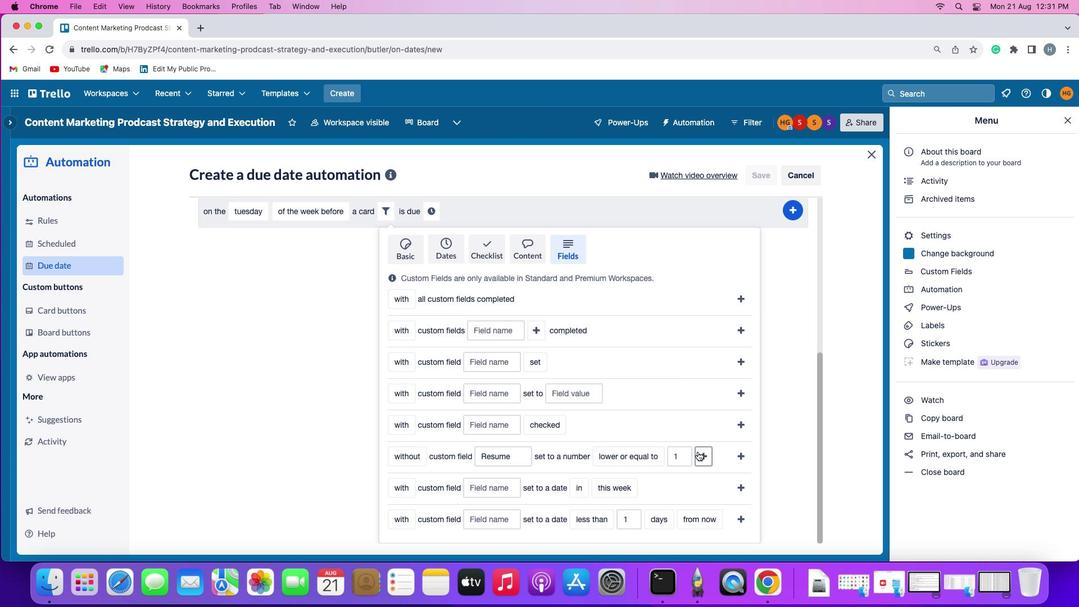 
Action: Mouse pressed left at (736, 449)
Screenshot: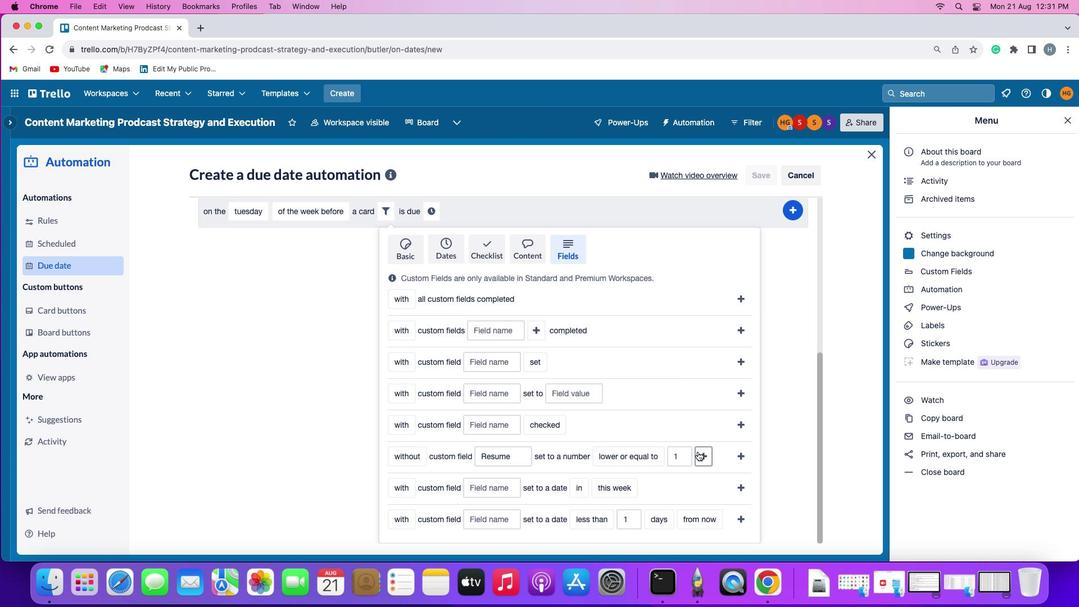 
Action: Mouse moved to (452, 471)
Screenshot: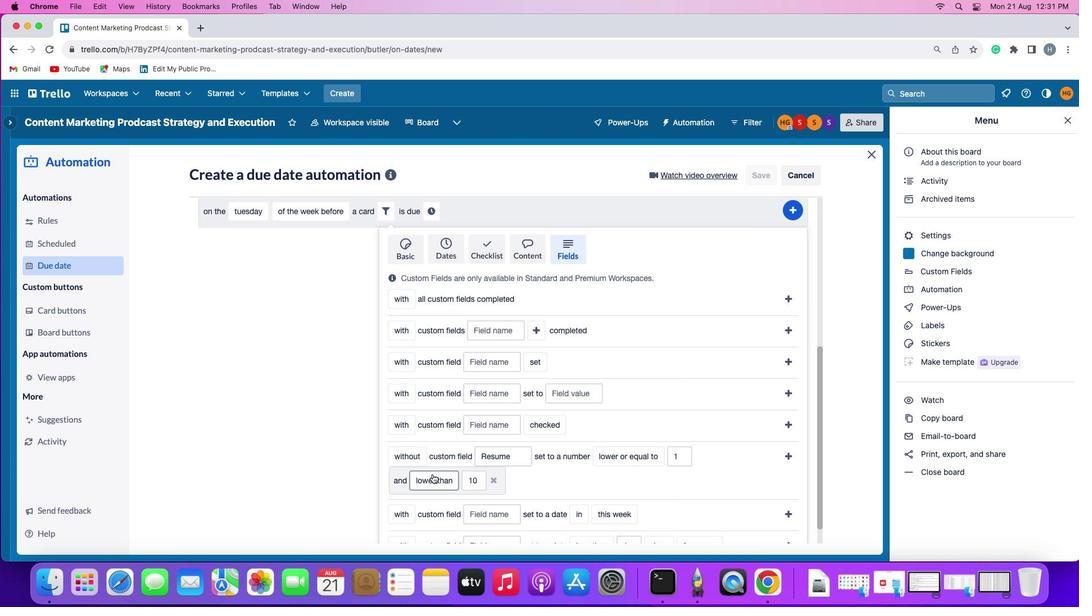 
Action: Mouse pressed left at (452, 471)
Screenshot: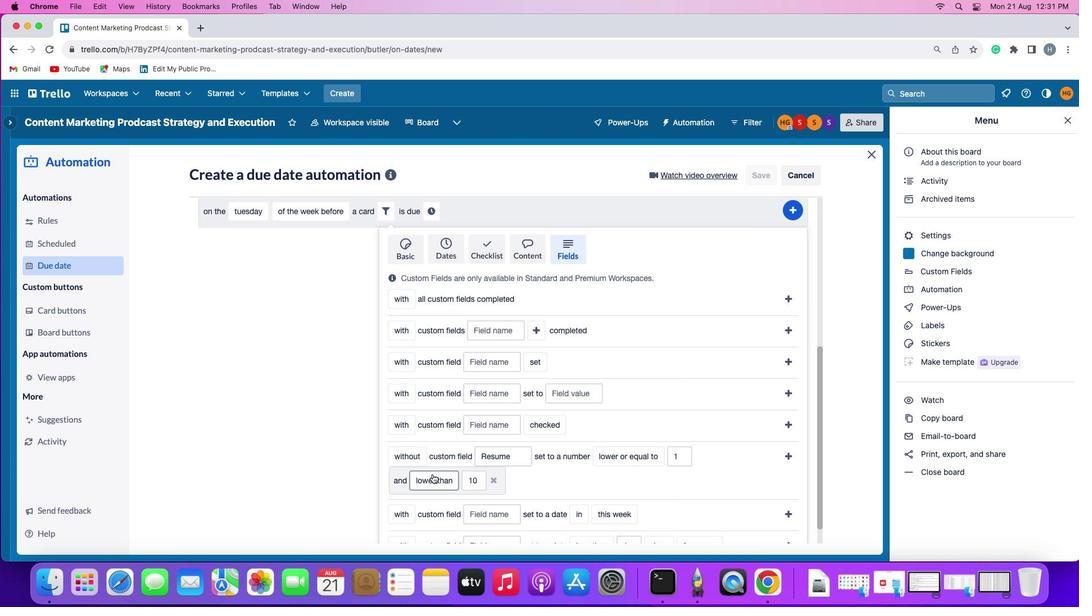 
Action: Mouse moved to (458, 462)
Screenshot: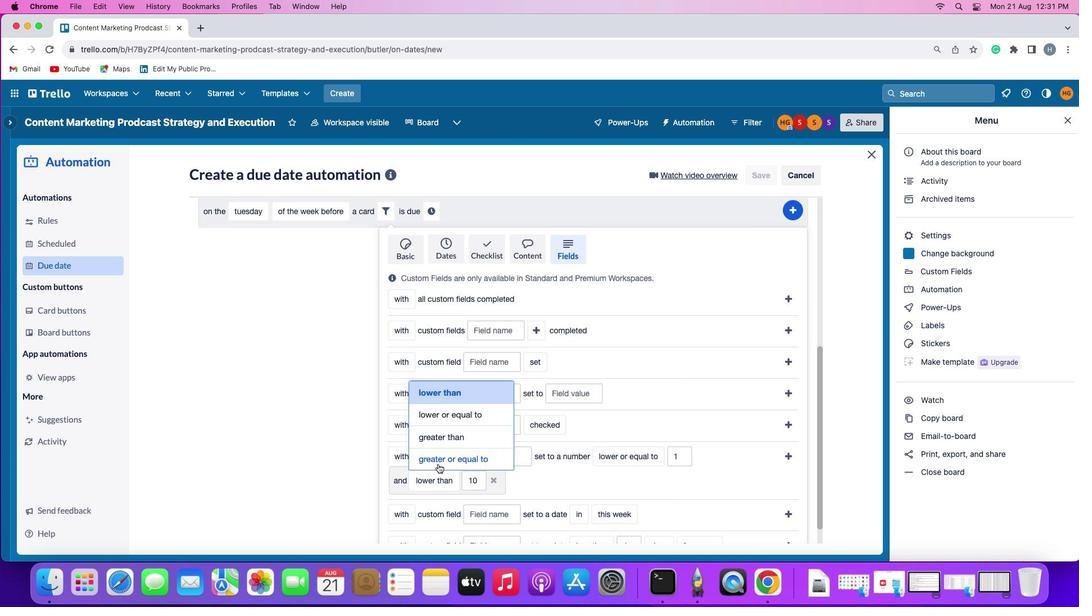 
Action: Mouse pressed left at (458, 462)
Screenshot: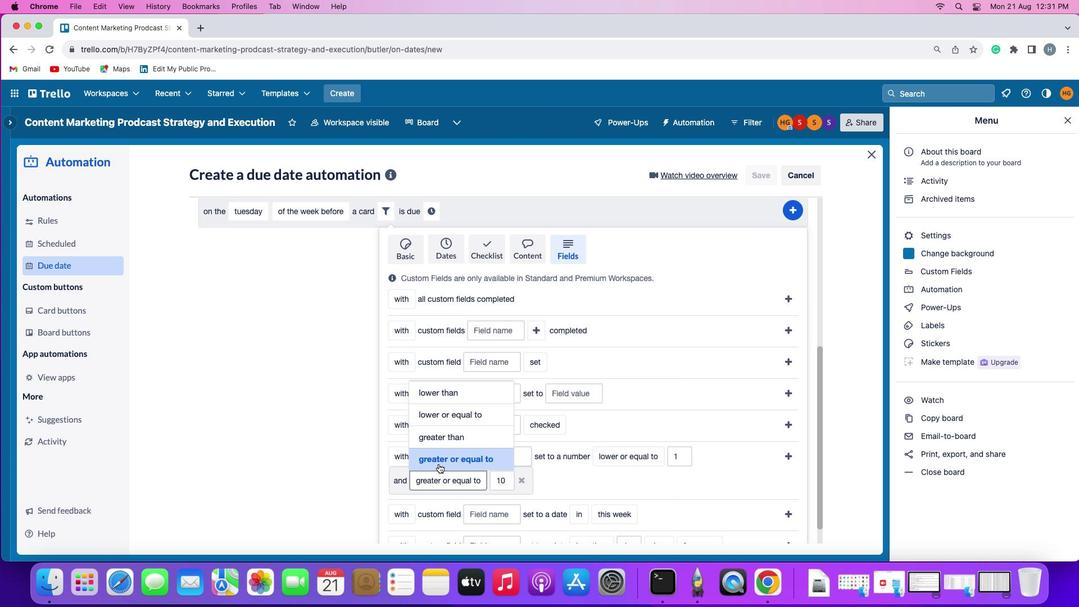 
Action: Mouse moved to (833, 452)
Screenshot: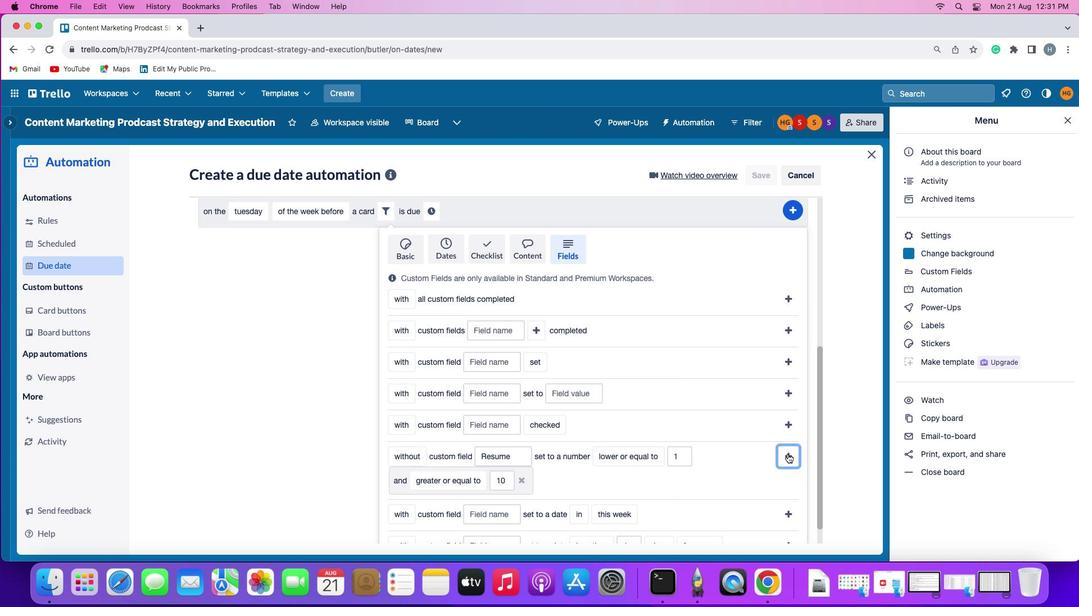 
Action: Mouse pressed left at (833, 452)
Screenshot: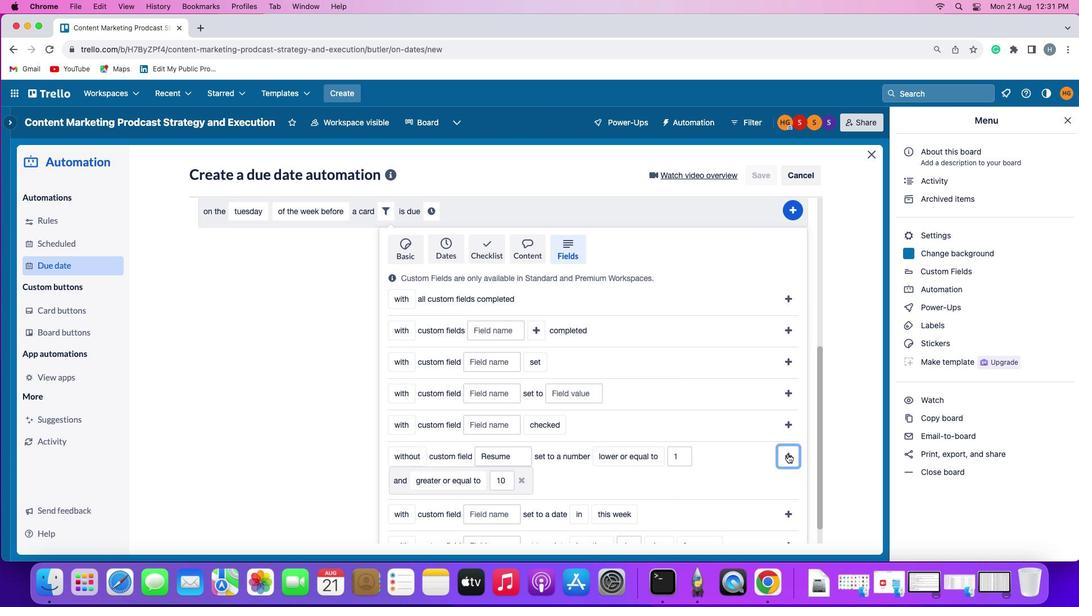 
Action: Mouse moved to (215, 503)
Screenshot: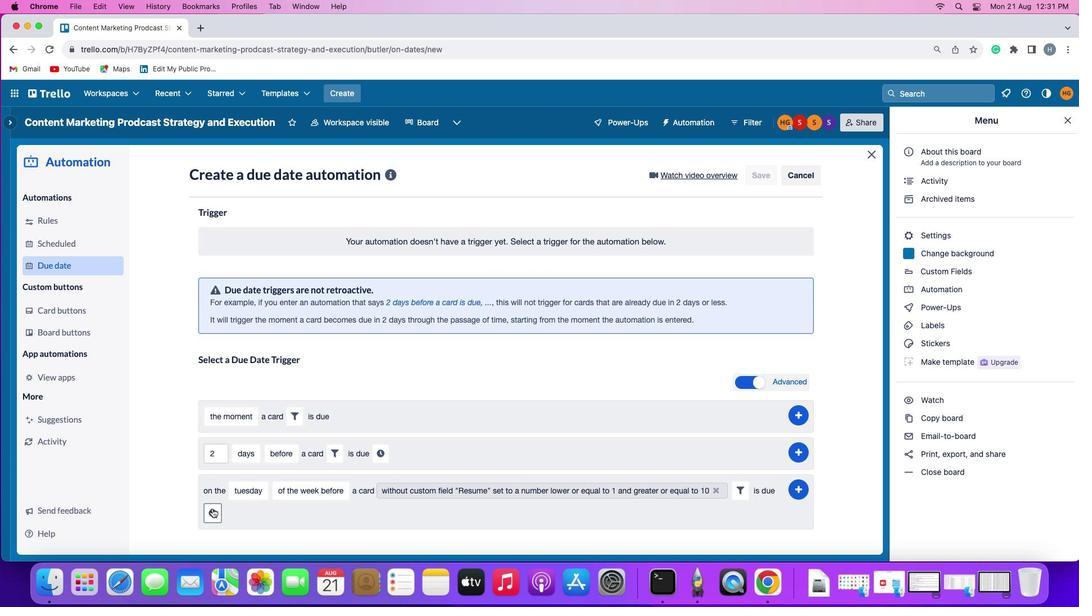 
Action: Mouse pressed left at (215, 503)
Screenshot: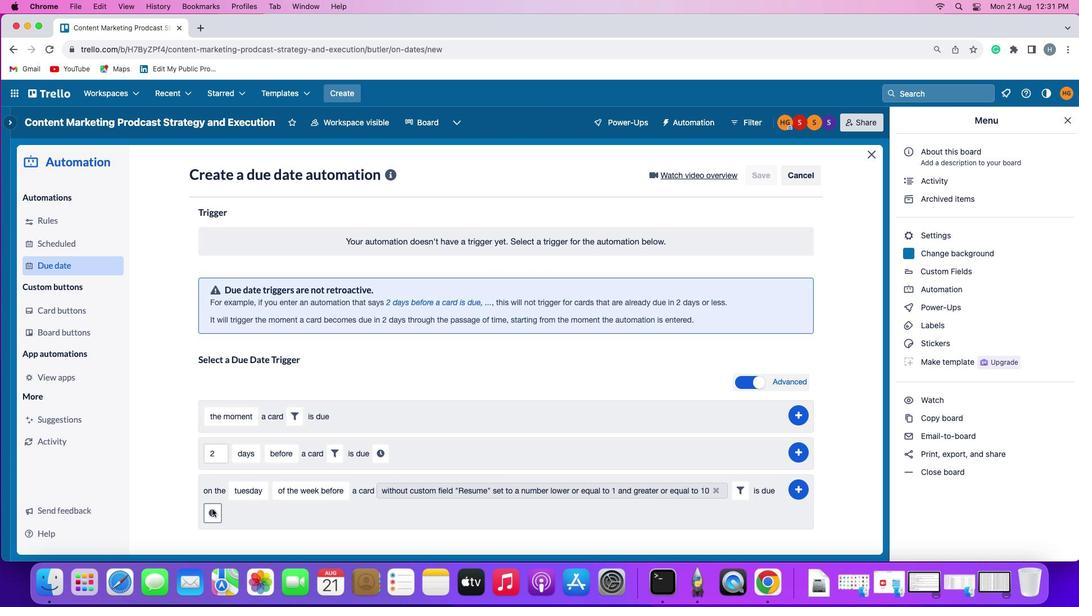 
Action: Mouse moved to (261, 507)
Screenshot: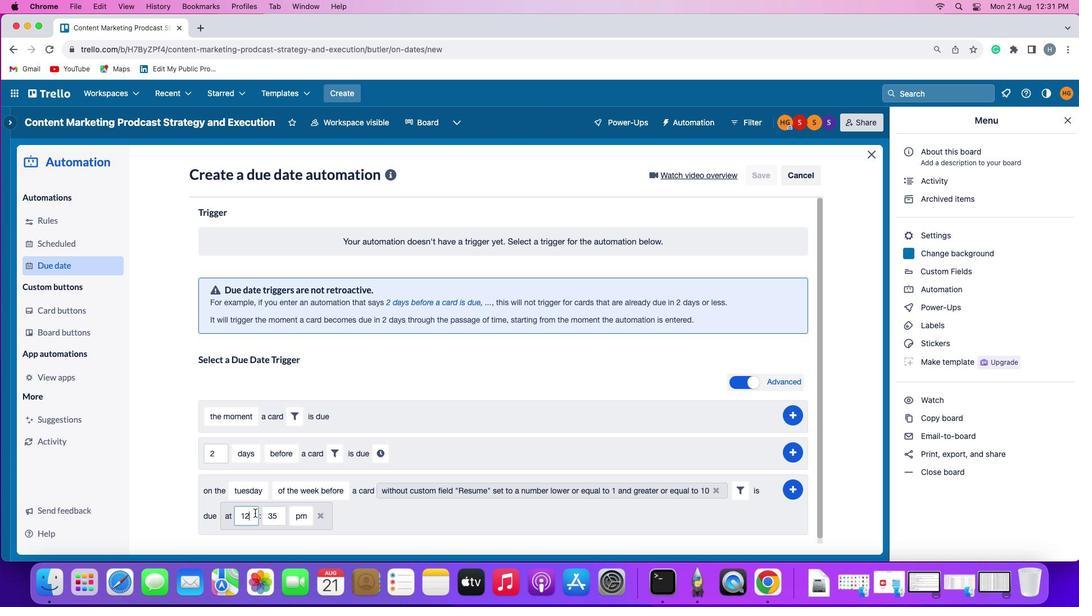 
Action: Mouse pressed left at (261, 507)
Screenshot: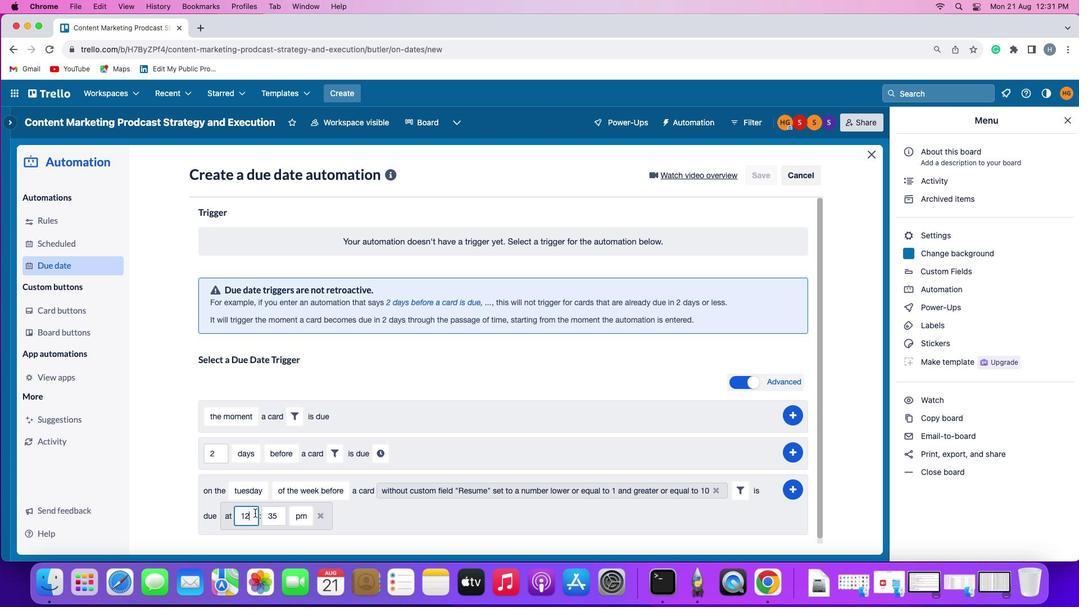 
Action: Key pressed Key.backspace'1'
Screenshot: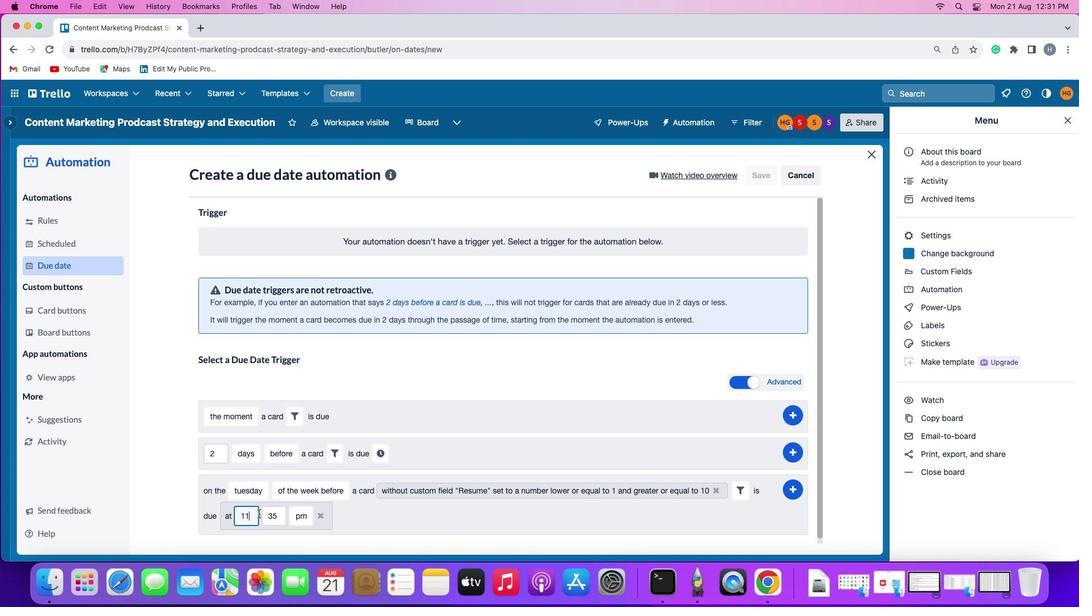 
Action: Mouse moved to (289, 510)
Screenshot: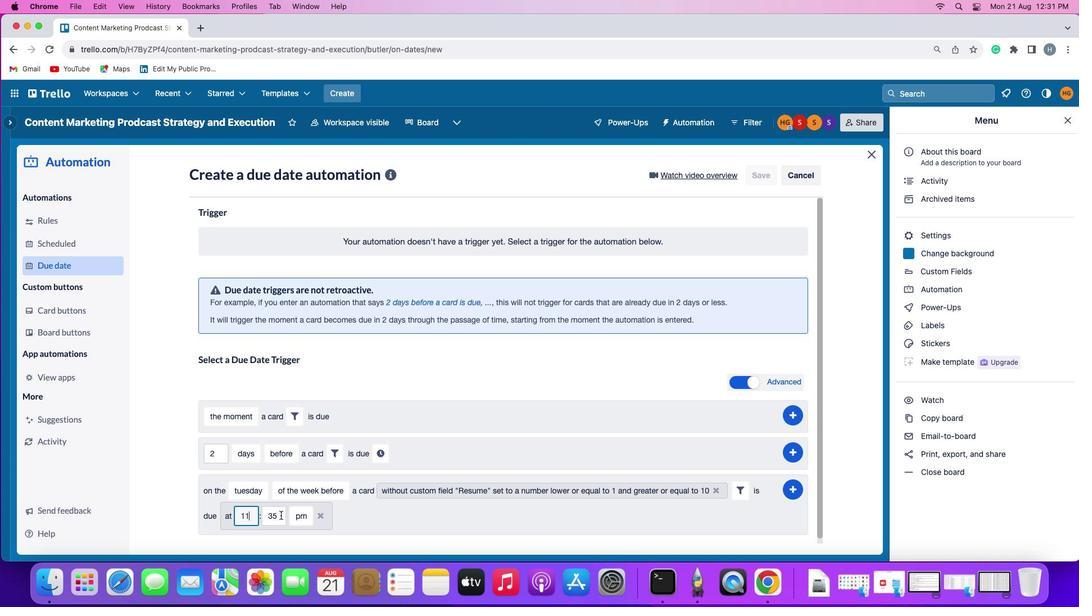 
Action: Mouse pressed left at (289, 510)
Screenshot: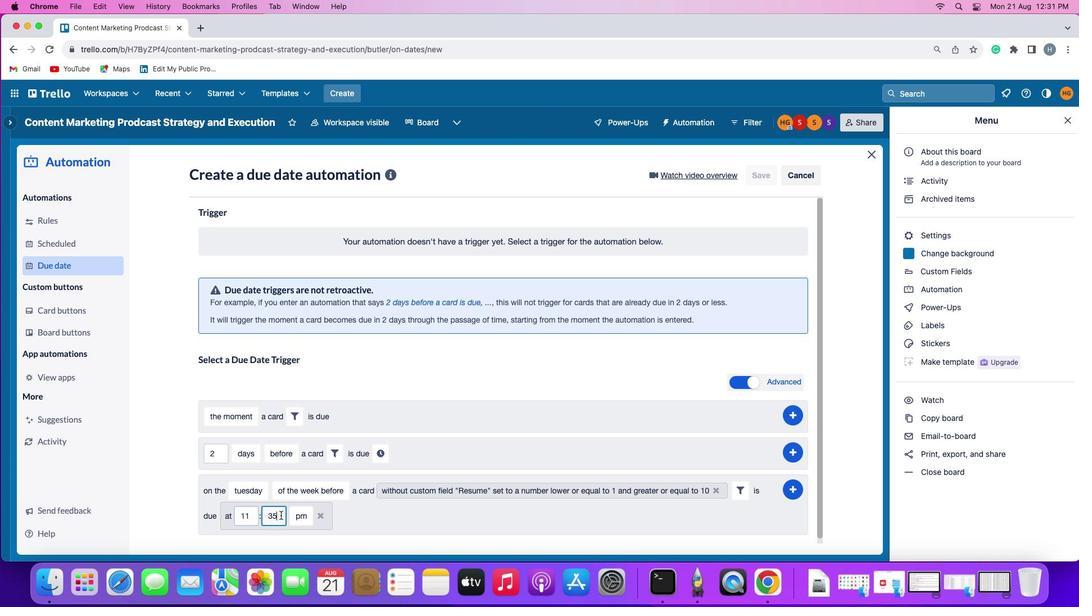 
Action: Key pressed Key.backspaceKey.backspace'0''0'
Screenshot: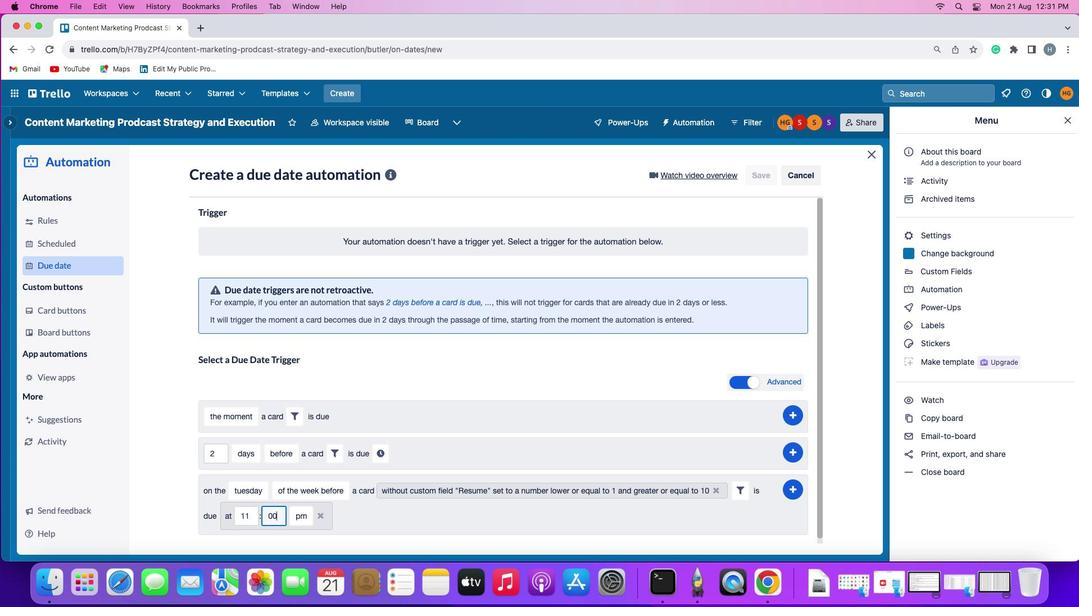 
Action: Mouse moved to (322, 512)
Screenshot: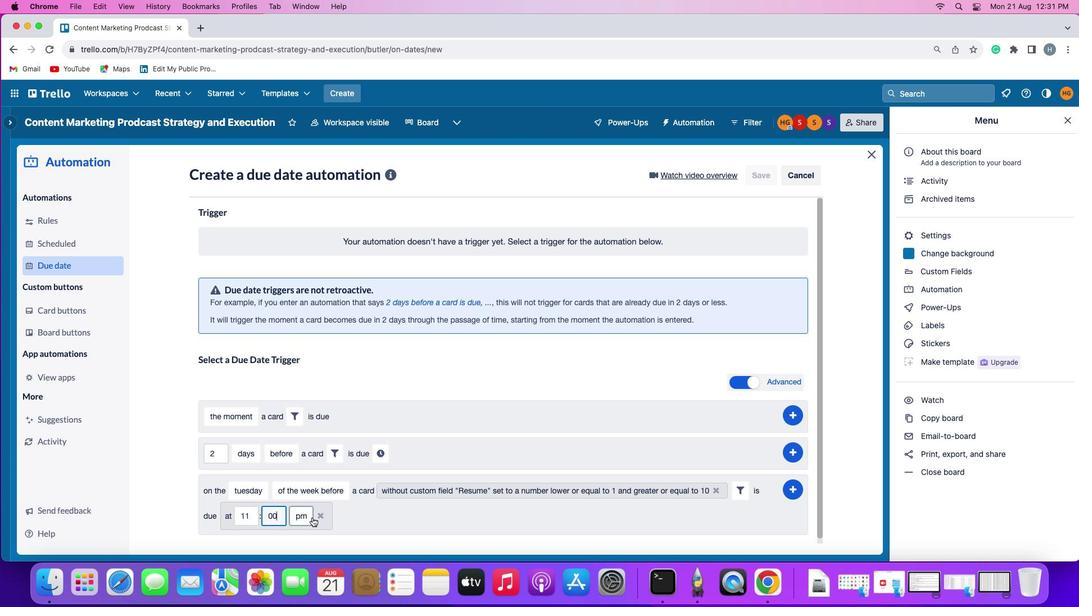 
Action: Mouse pressed left at (322, 512)
Screenshot: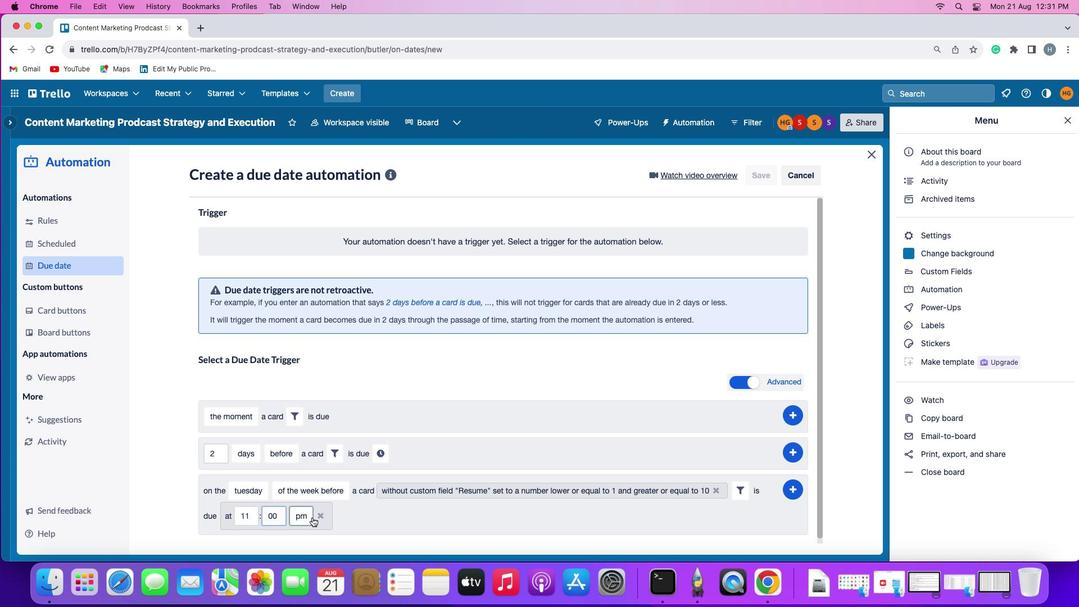
Action: Mouse moved to (313, 472)
Screenshot: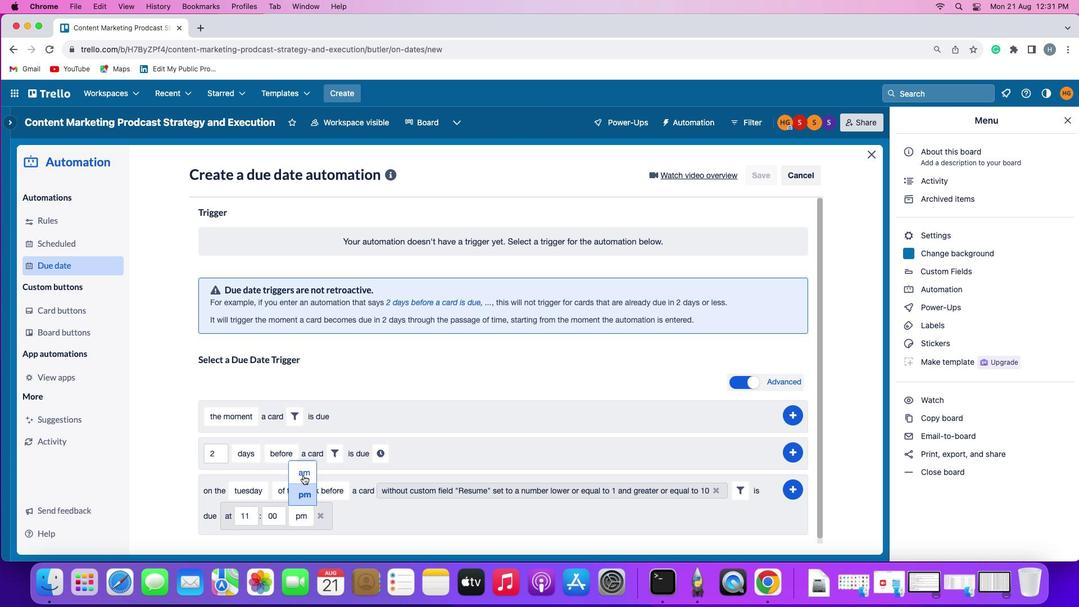 
Action: Mouse pressed left at (313, 472)
Screenshot: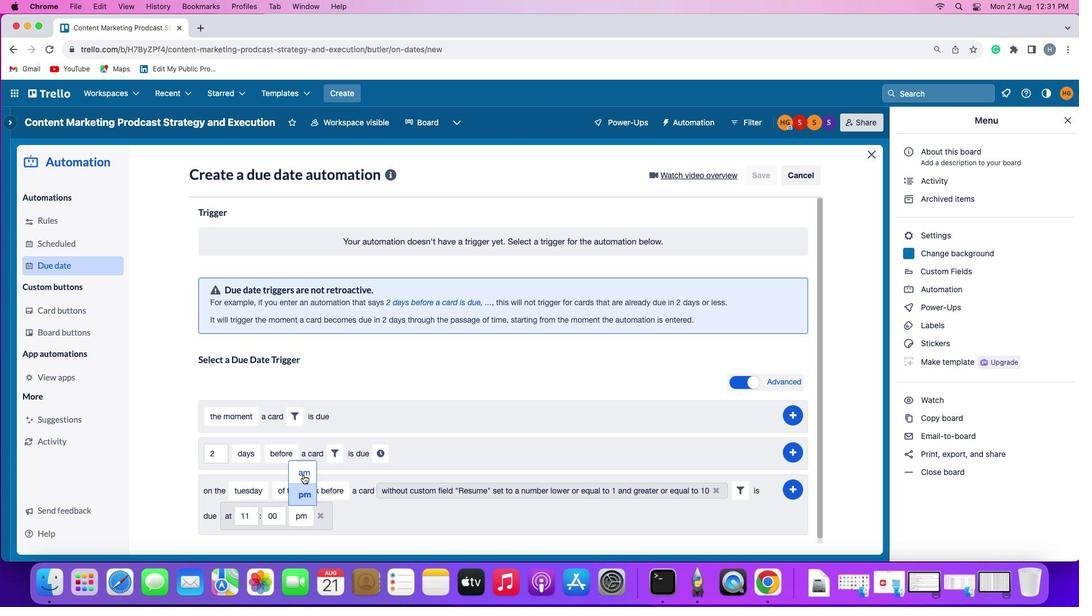 
Action: Mouse moved to (842, 484)
Screenshot: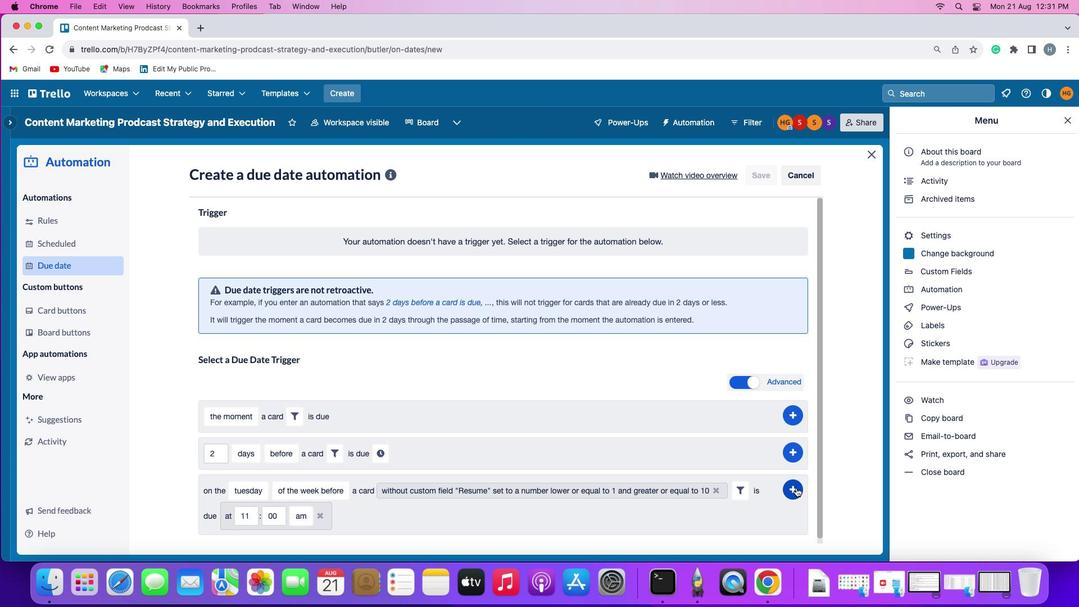 
Action: Mouse pressed left at (842, 484)
Screenshot: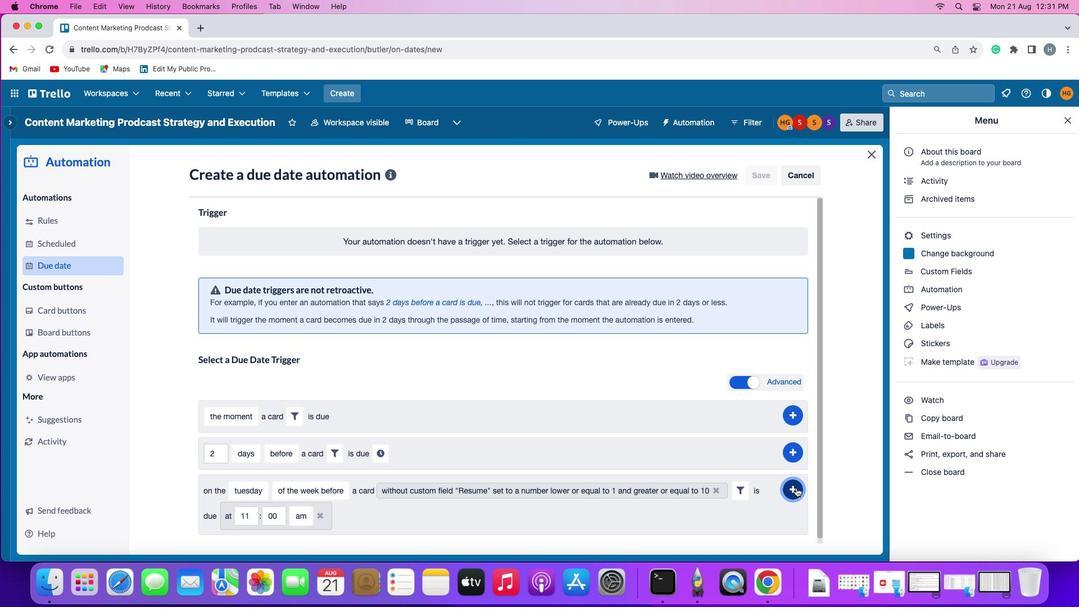 
Action: Mouse moved to (907, 404)
Screenshot: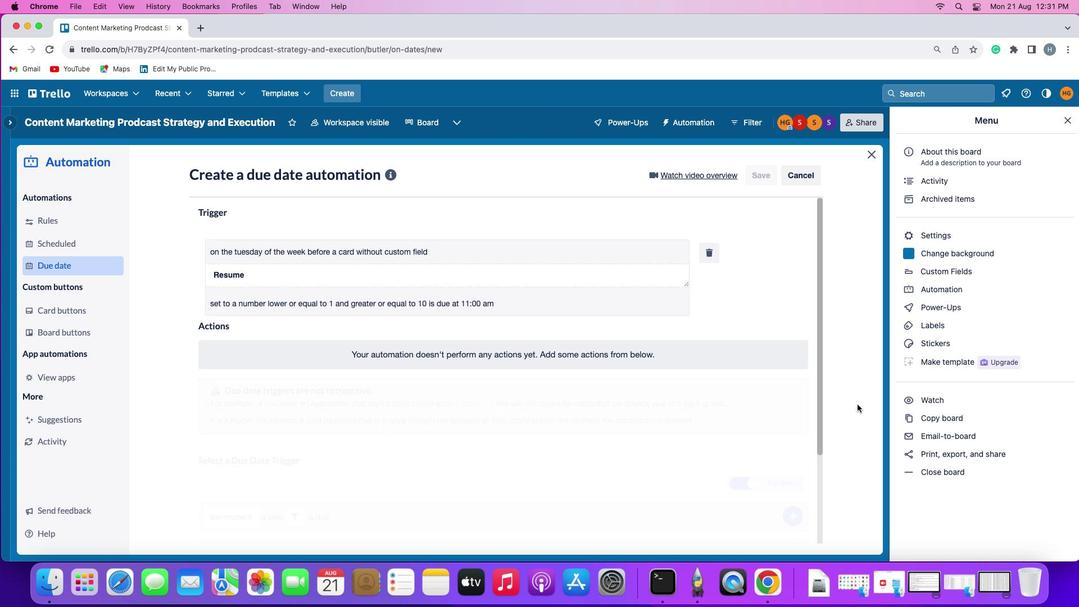 
